 Task: Add an event with the title Second Coffee Meeting with Strategic Partner, date '2024/03/07', time 9:40 AM to 11:40 AMand add a description: Throughout the workshop, participants will engage in a series of activities, exercises, and practice sessions that focus on refining their presentation skills. These activities are designed to provide hands-on experience and valuable feedback to help participants improve their delivery style and create compelling presentations.Select event color  Tangerine . Add location for the event as: Brisbane, Australia, logged in from the account softage.8@softage.netand send the event invitation to softage.9@softage.net and softage.10@softage.net. Set a reminder for the event Daily
Action: Mouse moved to (61, 109)
Screenshot: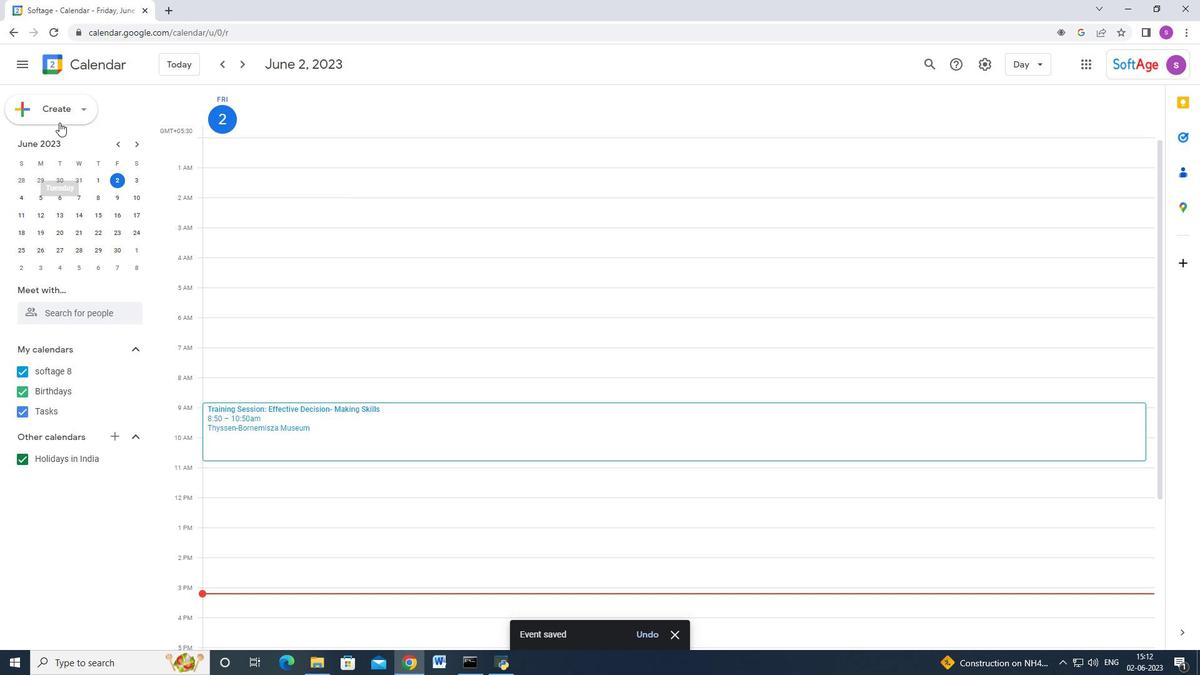 
Action: Mouse pressed left at (61, 109)
Screenshot: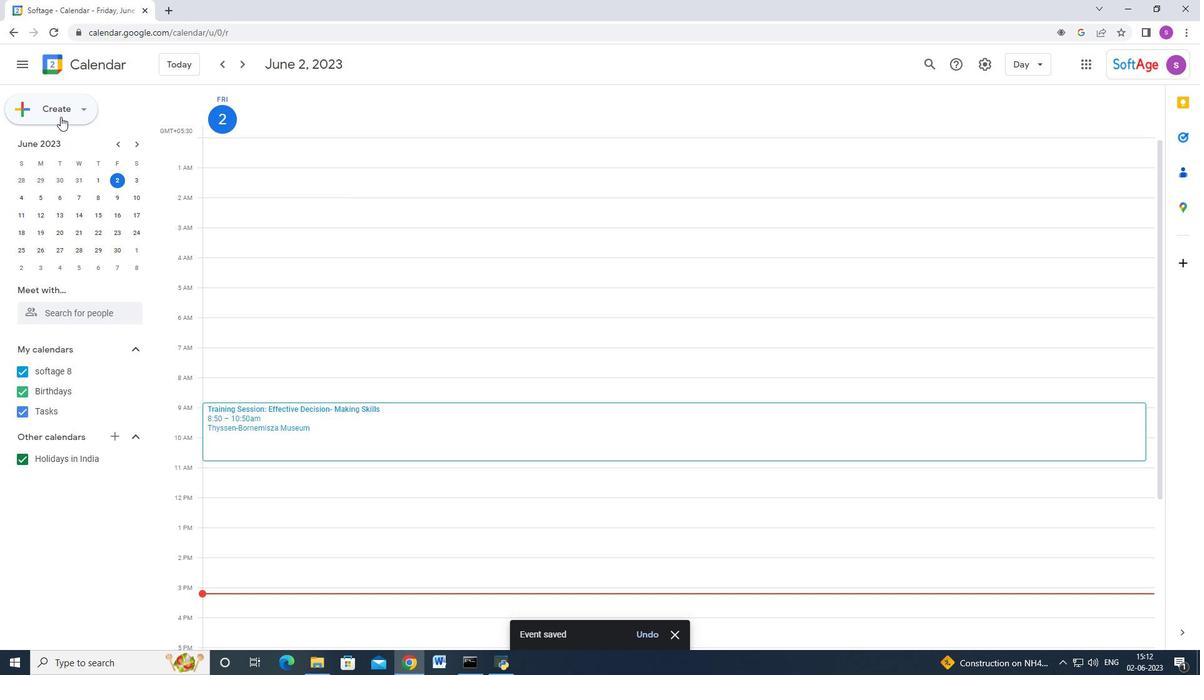 
Action: Mouse moved to (65, 146)
Screenshot: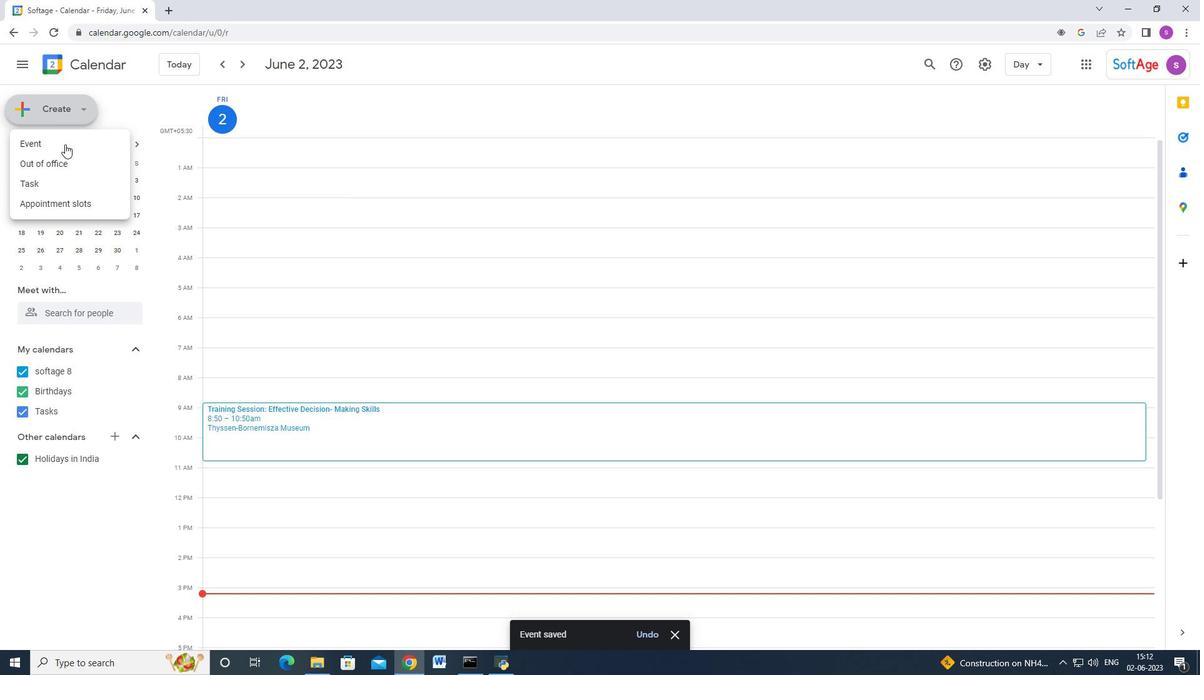 
Action: Mouse pressed left at (65, 146)
Screenshot: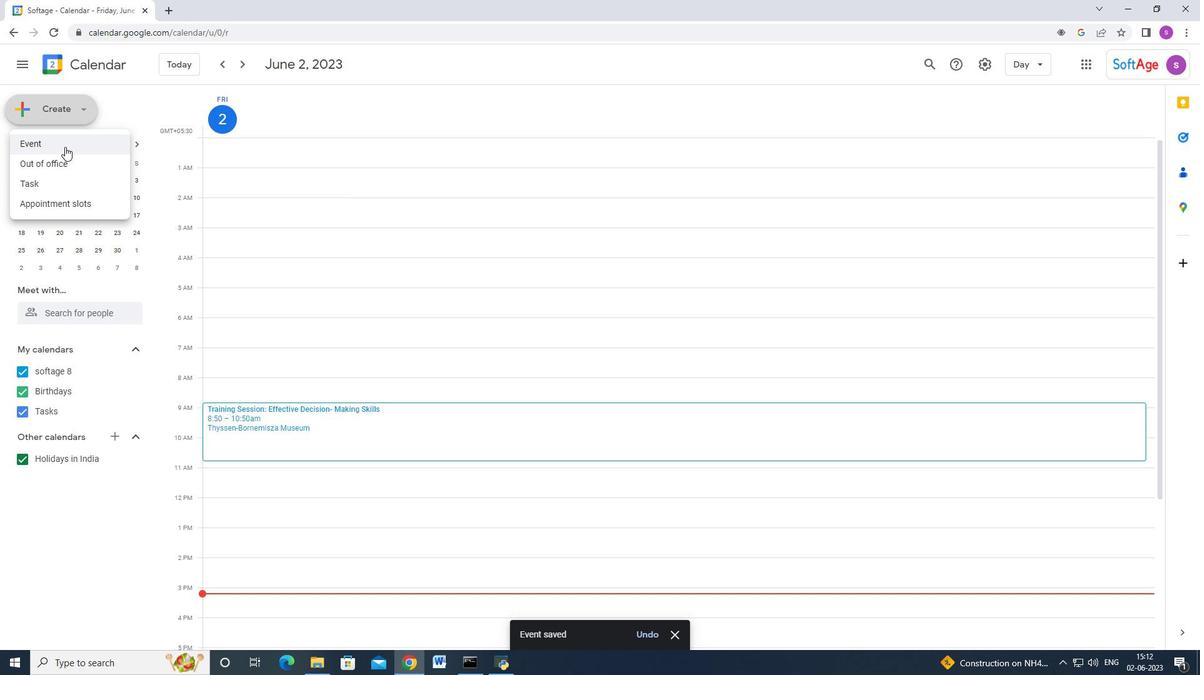
Action: Mouse moved to (713, 580)
Screenshot: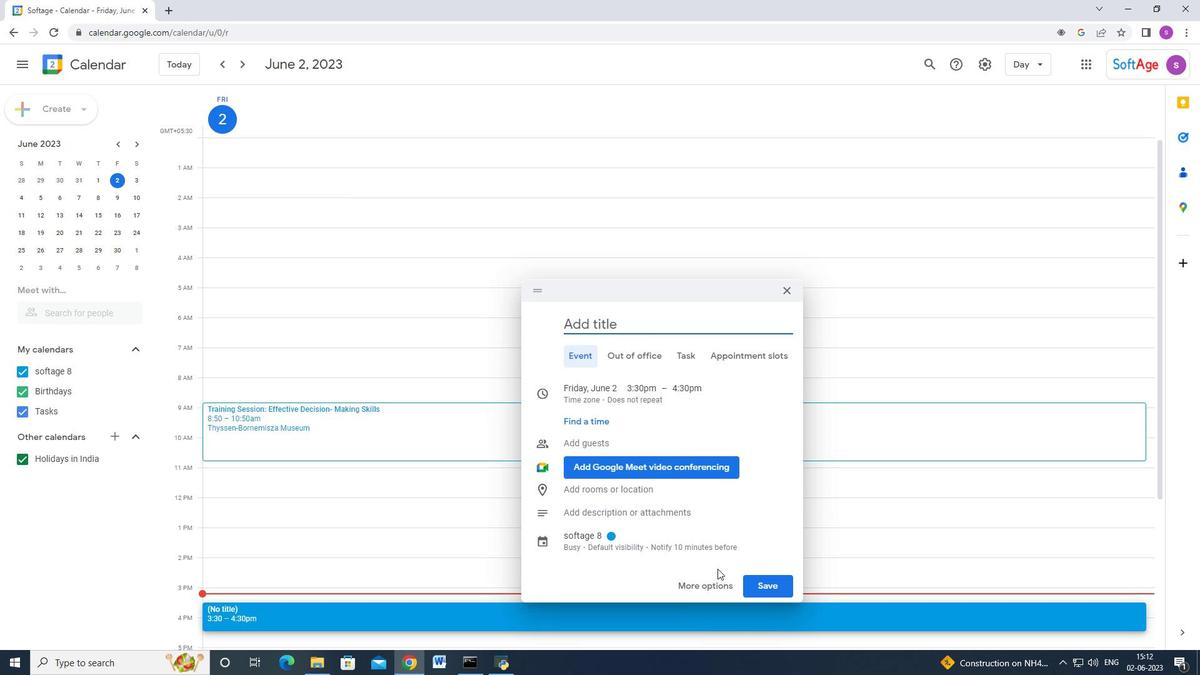 
Action: Mouse pressed left at (713, 580)
Screenshot: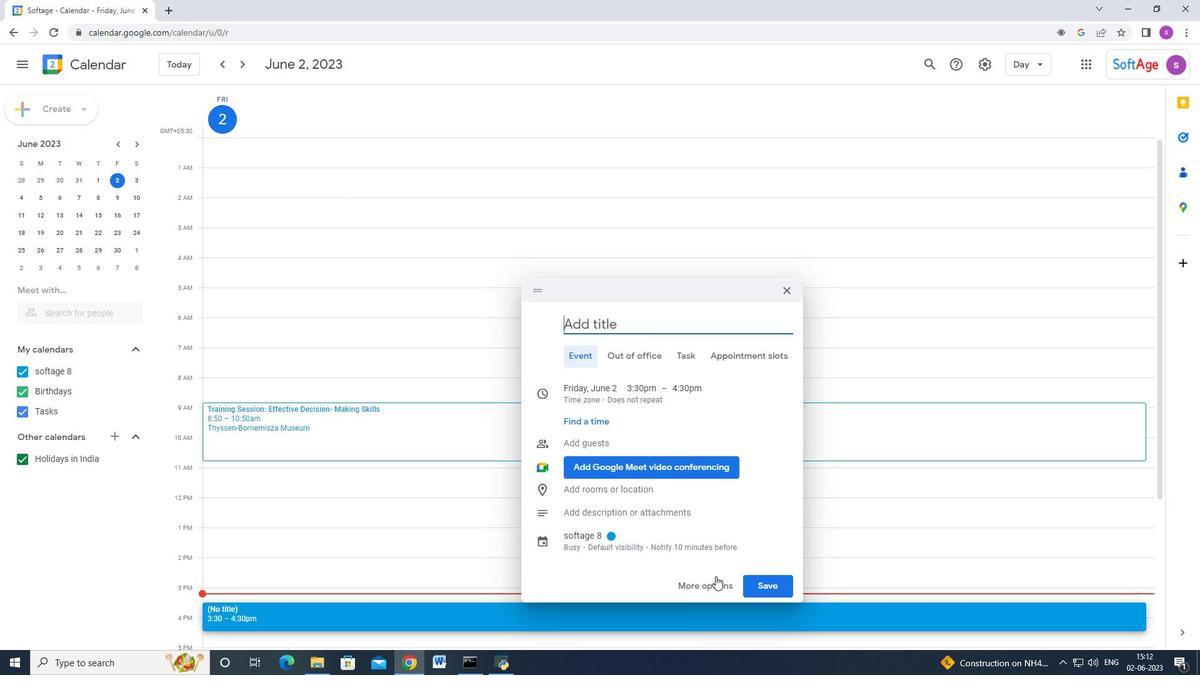 
Action: Mouse moved to (3, 0)
Screenshot: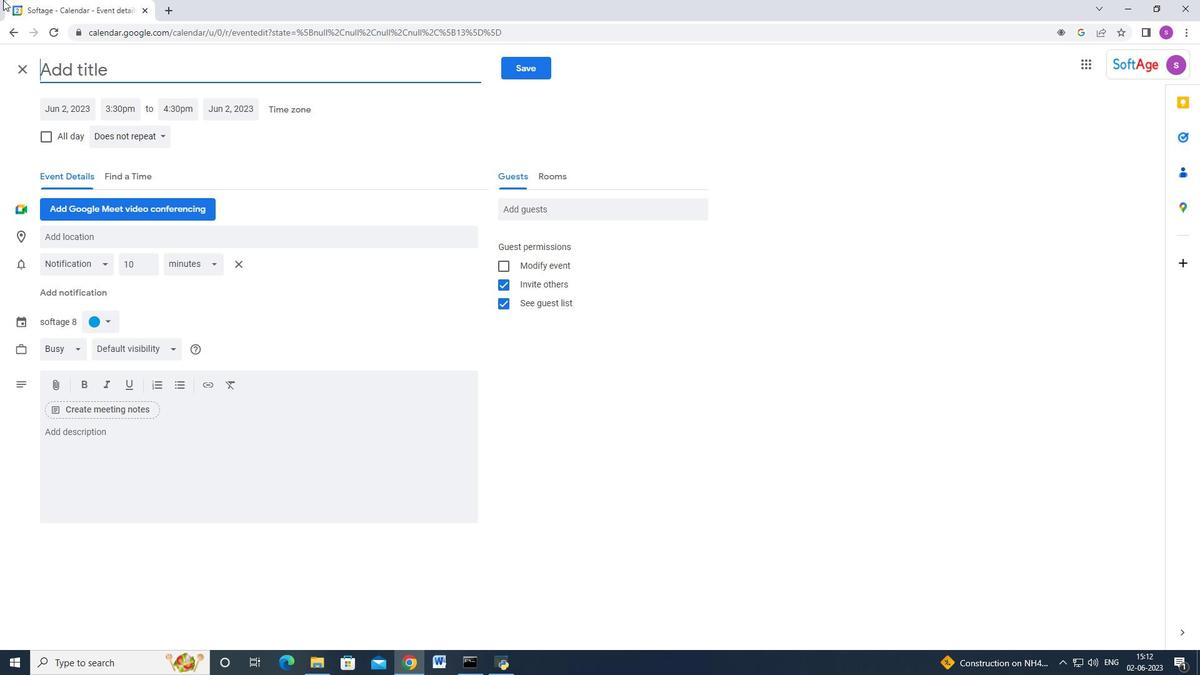 
Action: Key pressed <Key.shift_r>Second<Key.space><Key.shift>Coffee<Key.space><Key.shift>Meeting<Key.space>with<Key.space><Key.shift_r>Strategiv<Key.backspace>c<Key.space><Key.shift>Partner
Screenshot: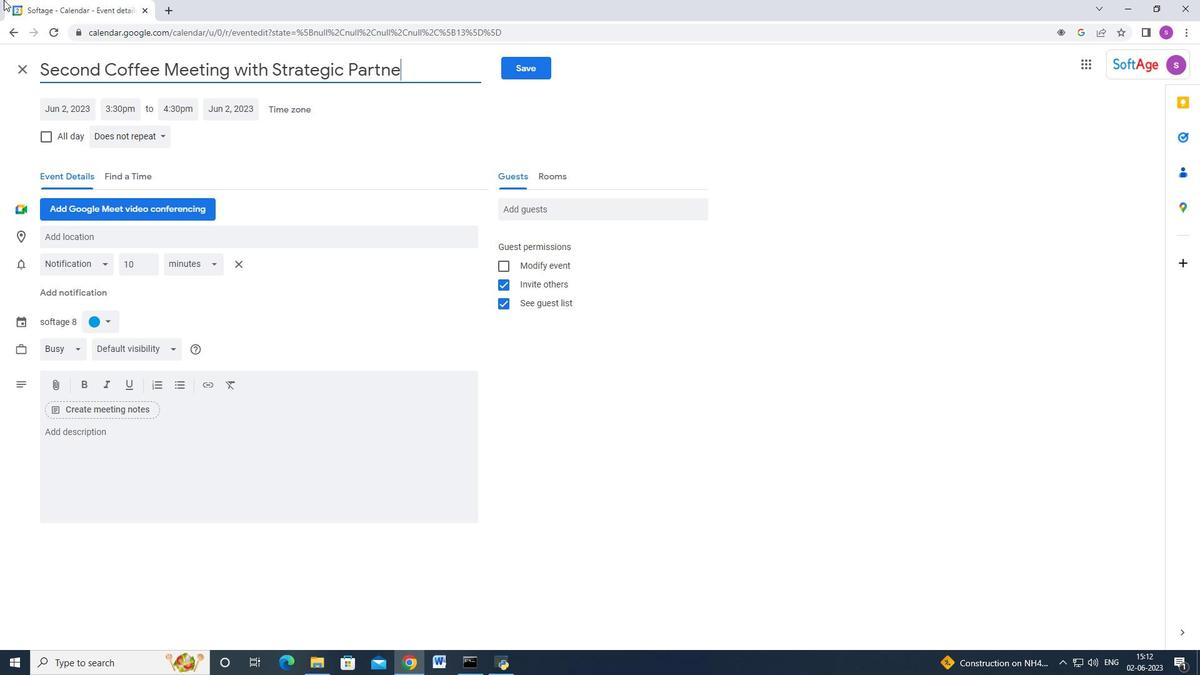 
Action: Mouse moved to (62, 115)
Screenshot: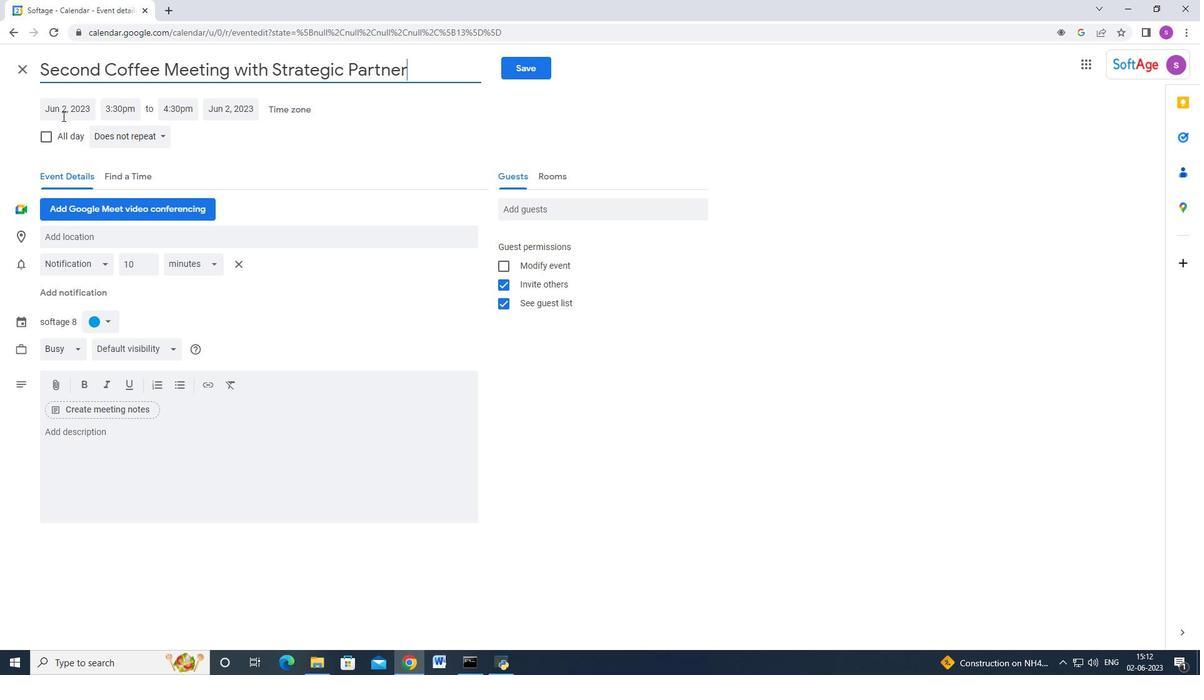 
Action: Mouse pressed left at (62, 115)
Screenshot: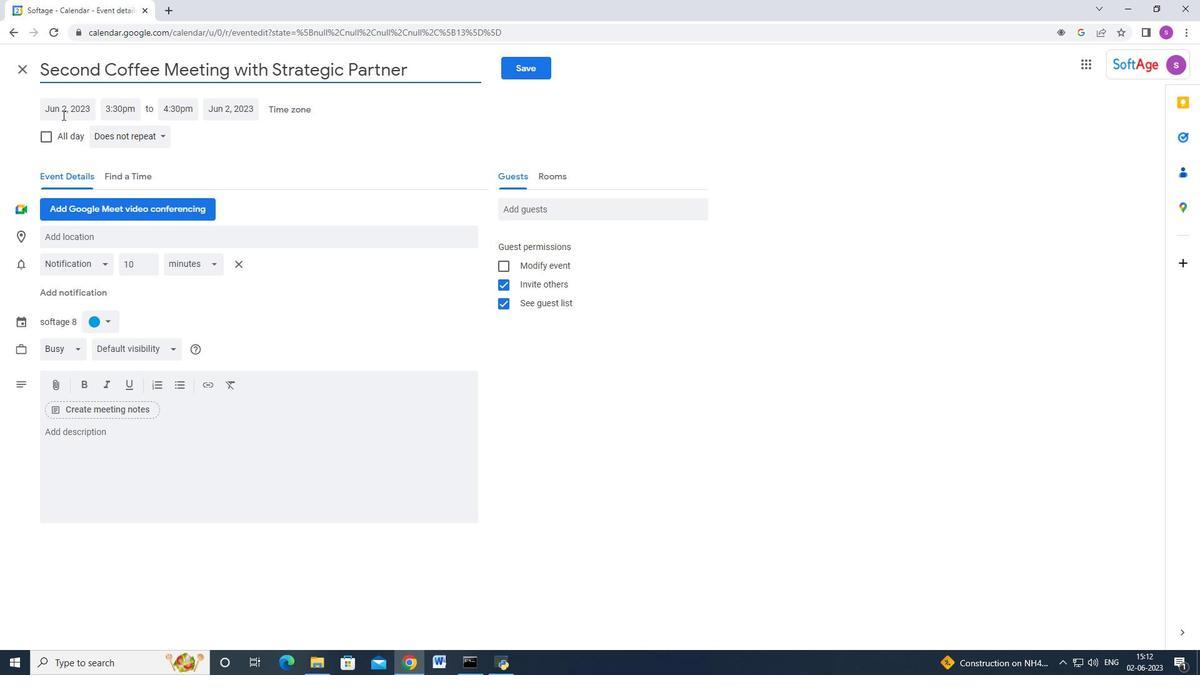 
Action: Mouse moved to (200, 134)
Screenshot: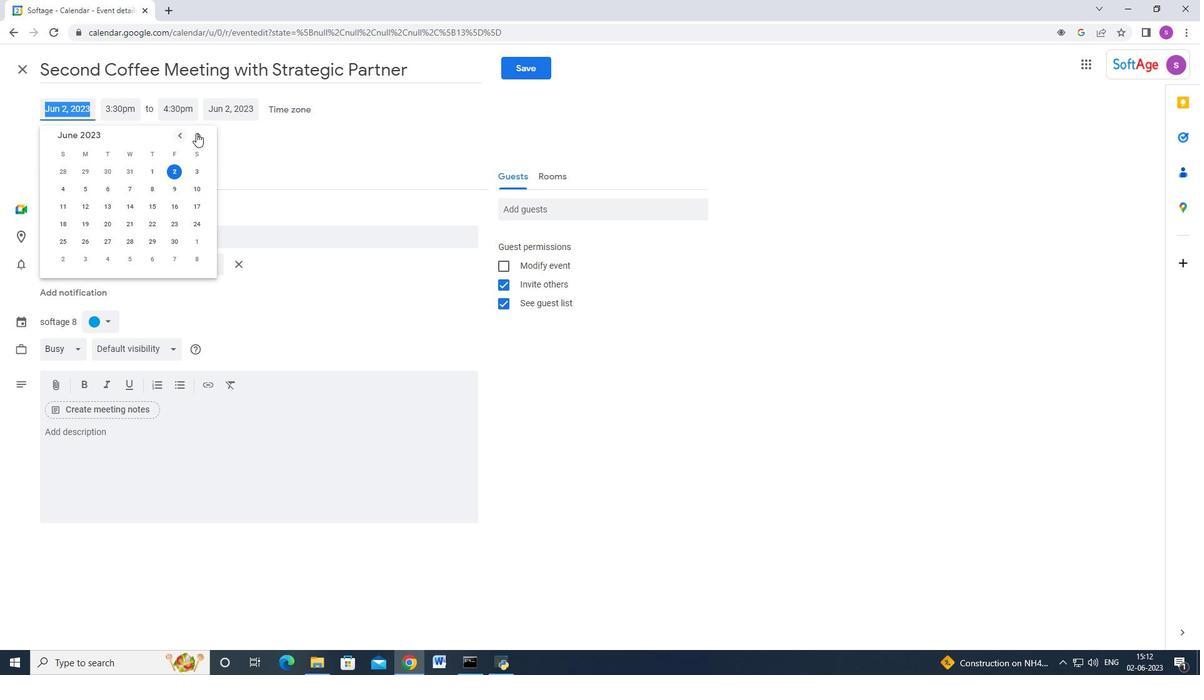 
Action: Mouse pressed left at (200, 134)
Screenshot: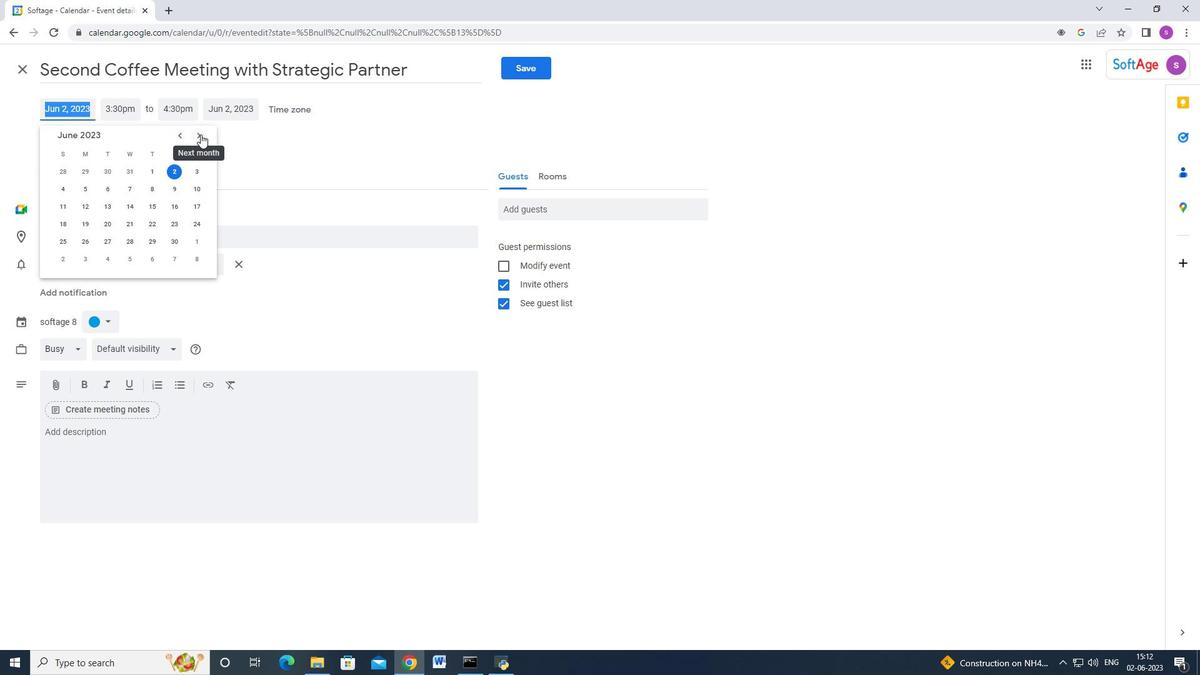 
Action: Mouse pressed left at (200, 134)
Screenshot: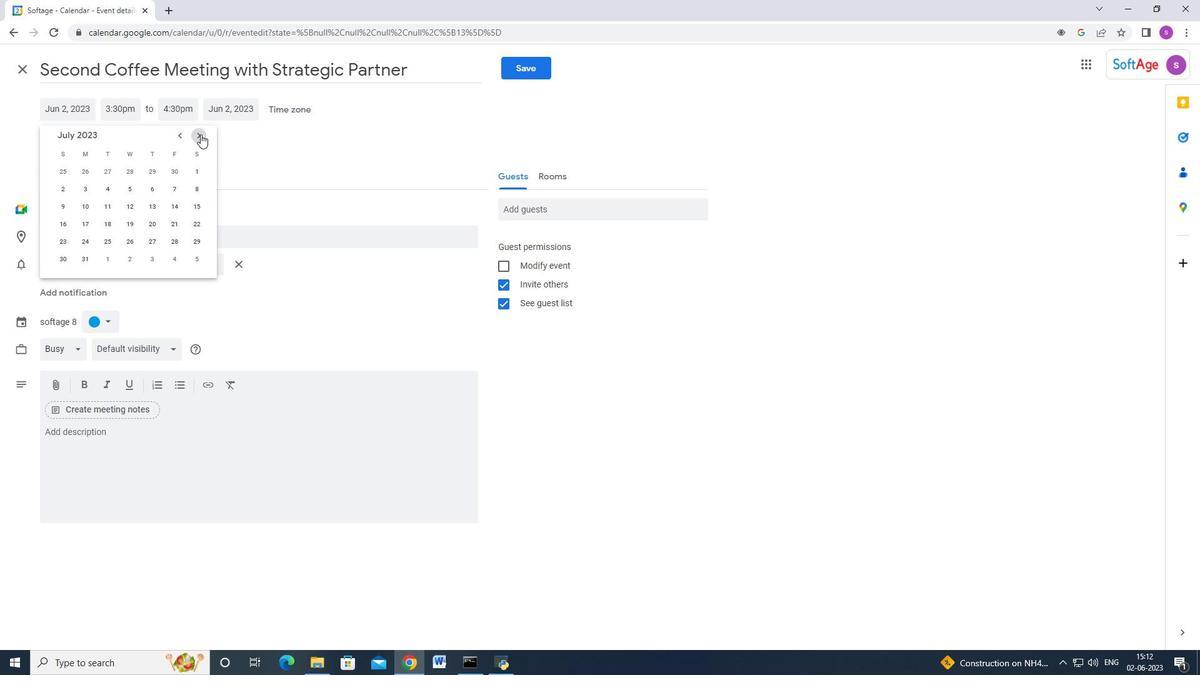 
Action: Mouse pressed left at (200, 134)
Screenshot: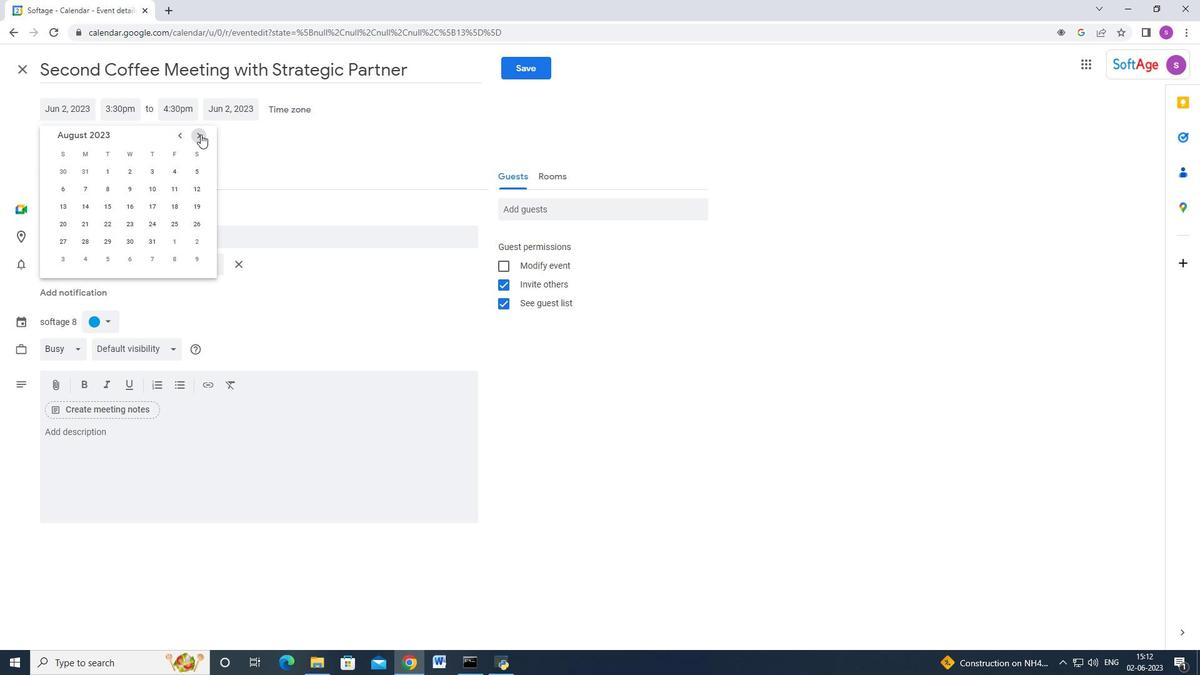 
Action: Mouse pressed left at (200, 134)
Screenshot: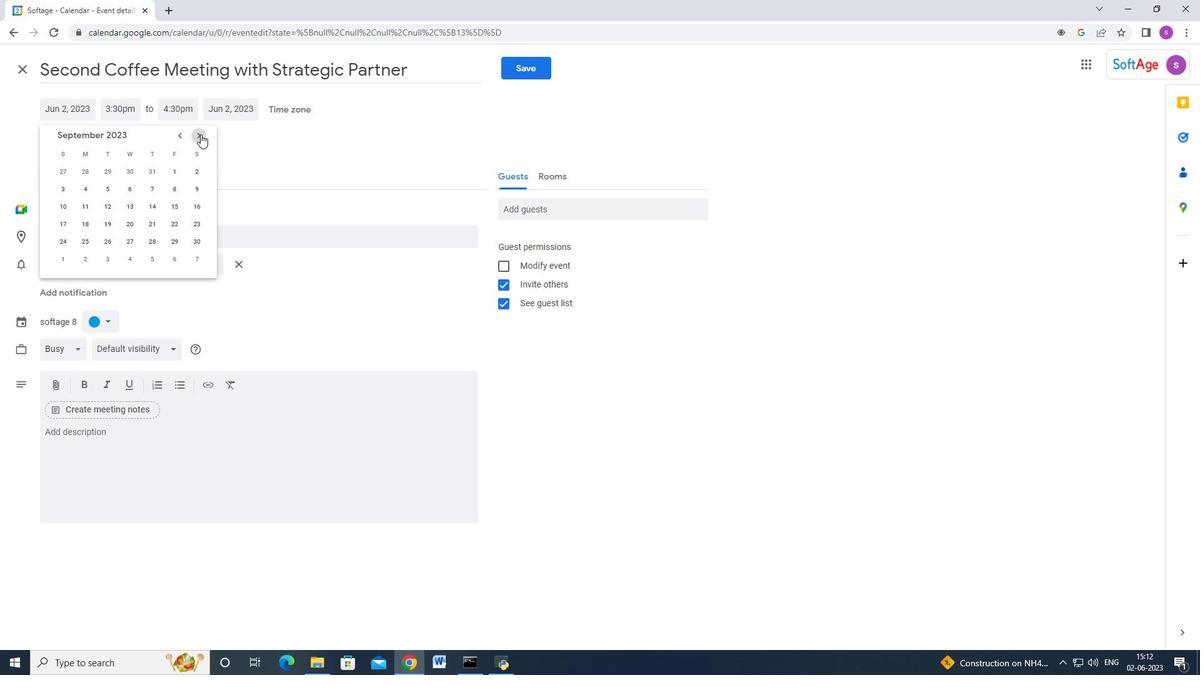 
Action: Mouse moved to (182, 134)
Screenshot: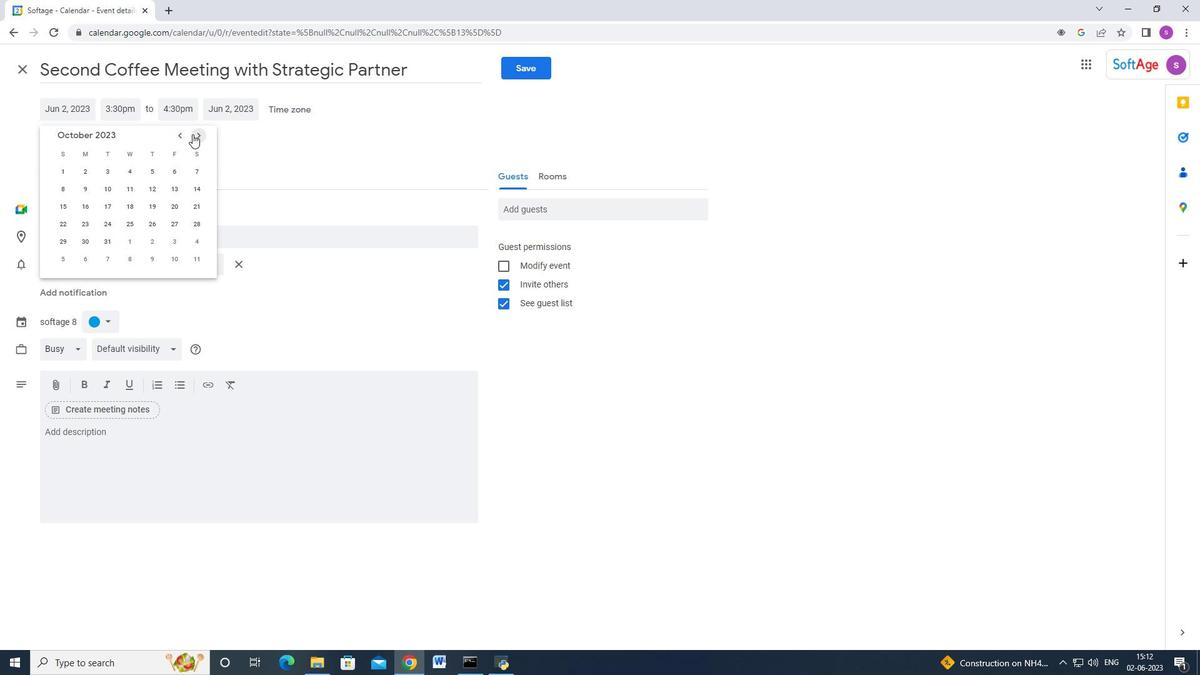 
Action: Mouse pressed left at (182, 134)
Screenshot: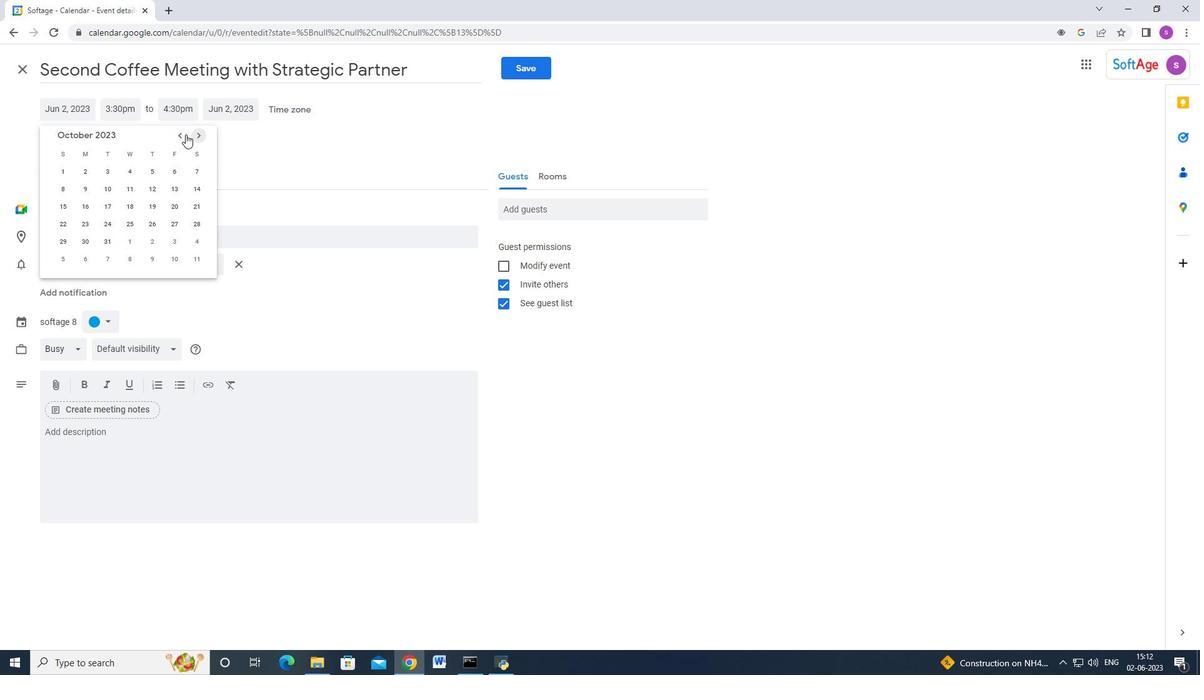 
Action: Mouse pressed left at (182, 134)
Screenshot: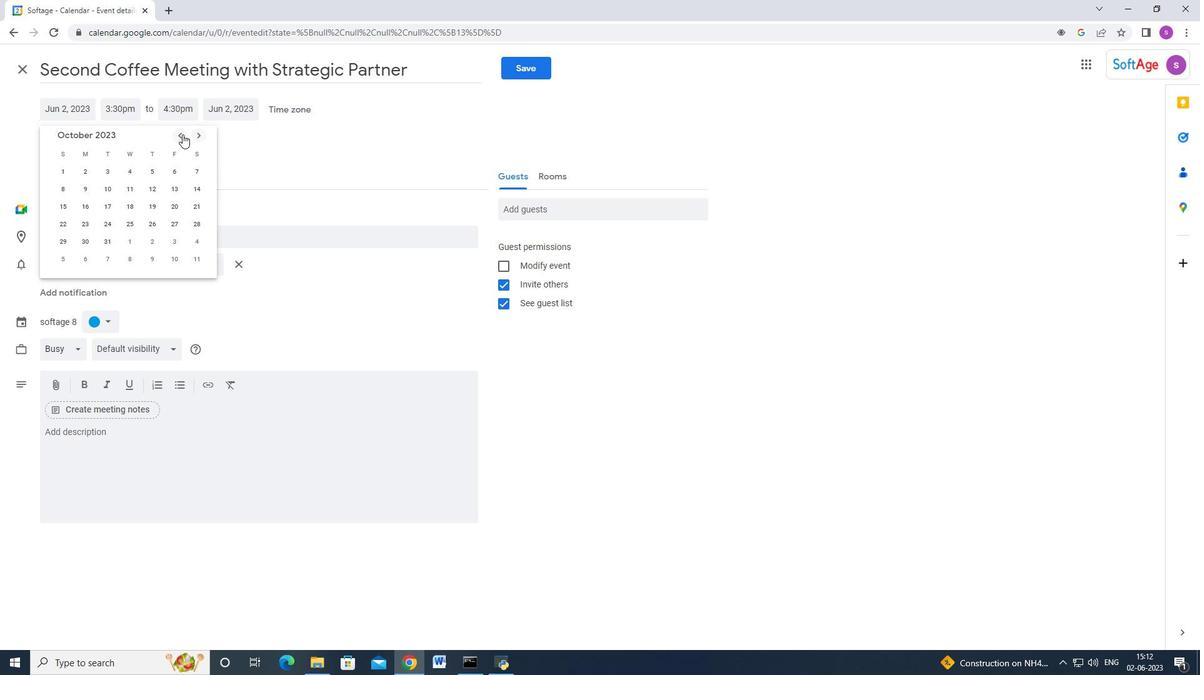 
Action: Mouse moved to (201, 133)
Screenshot: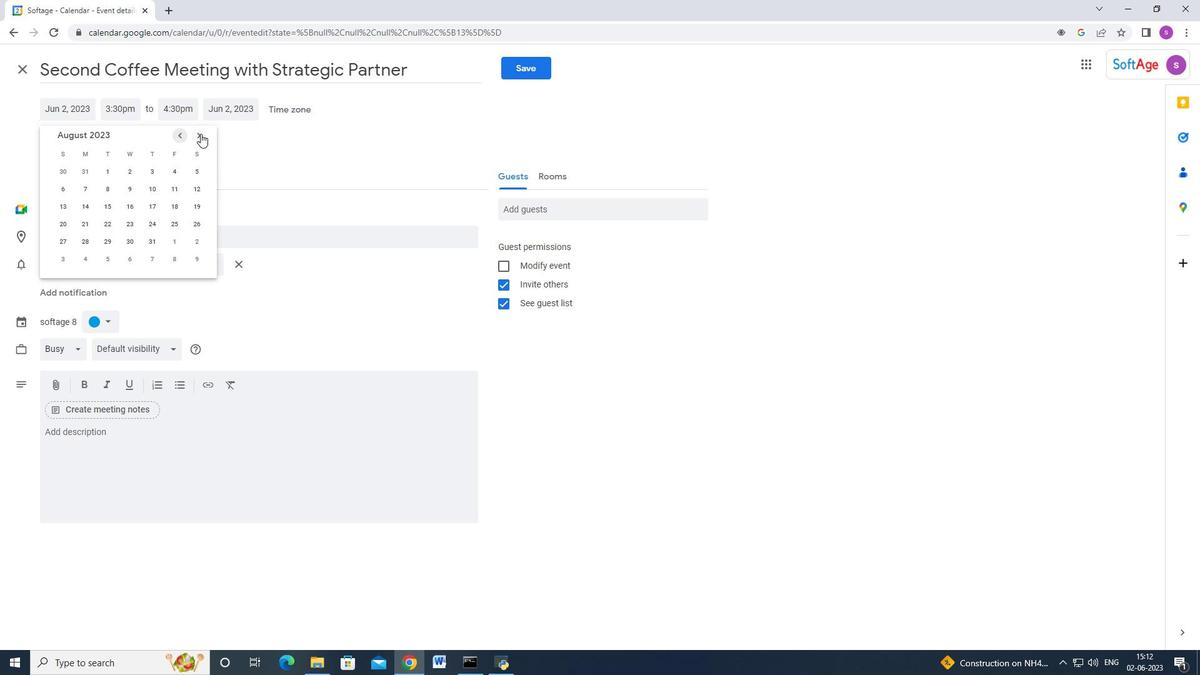 
Action: Mouse pressed left at (201, 133)
Screenshot: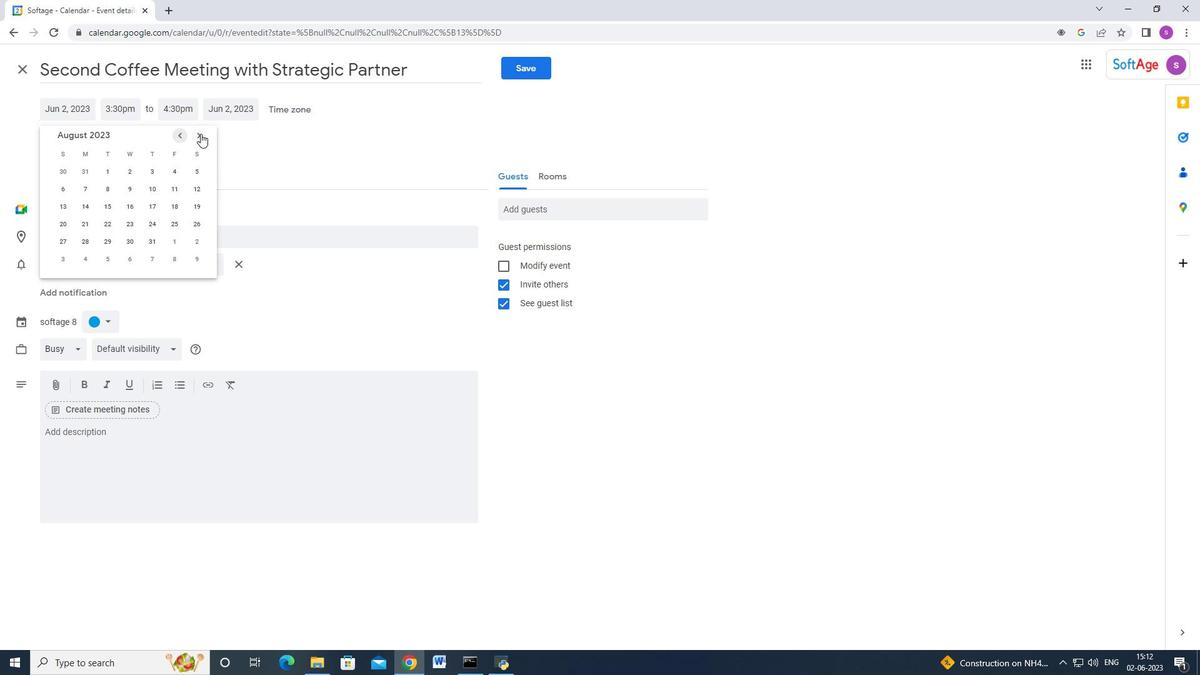 
Action: Mouse pressed left at (201, 133)
Screenshot: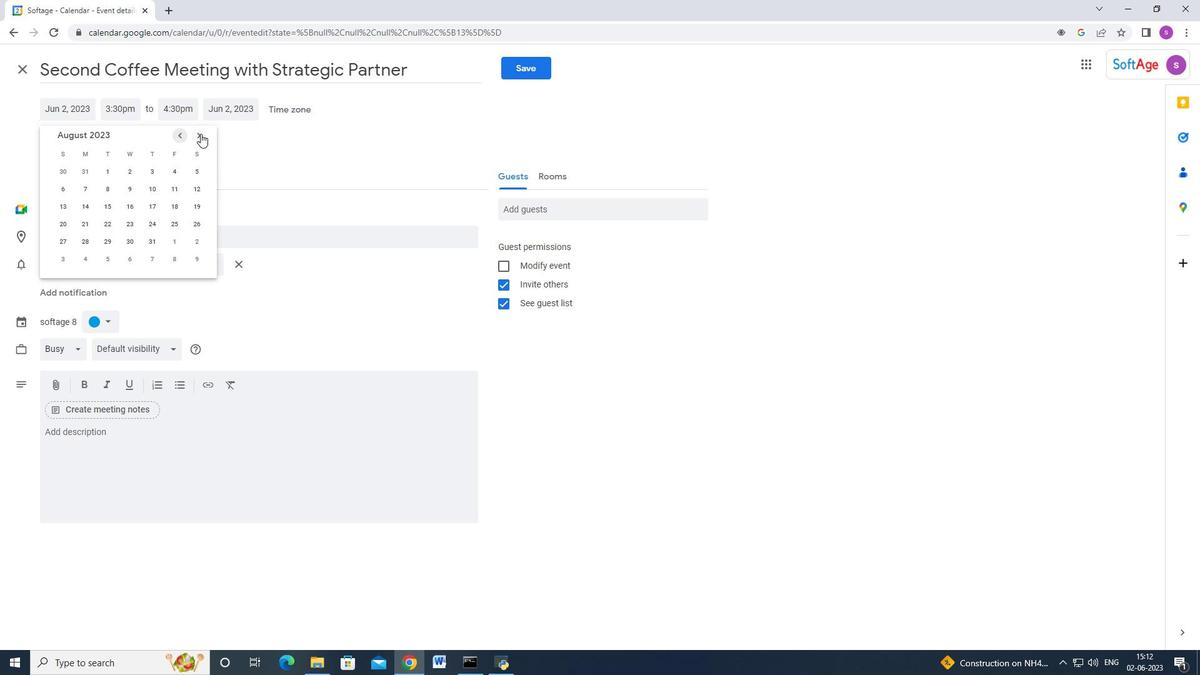 
Action: Mouse moved to (201, 133)
Screenshot: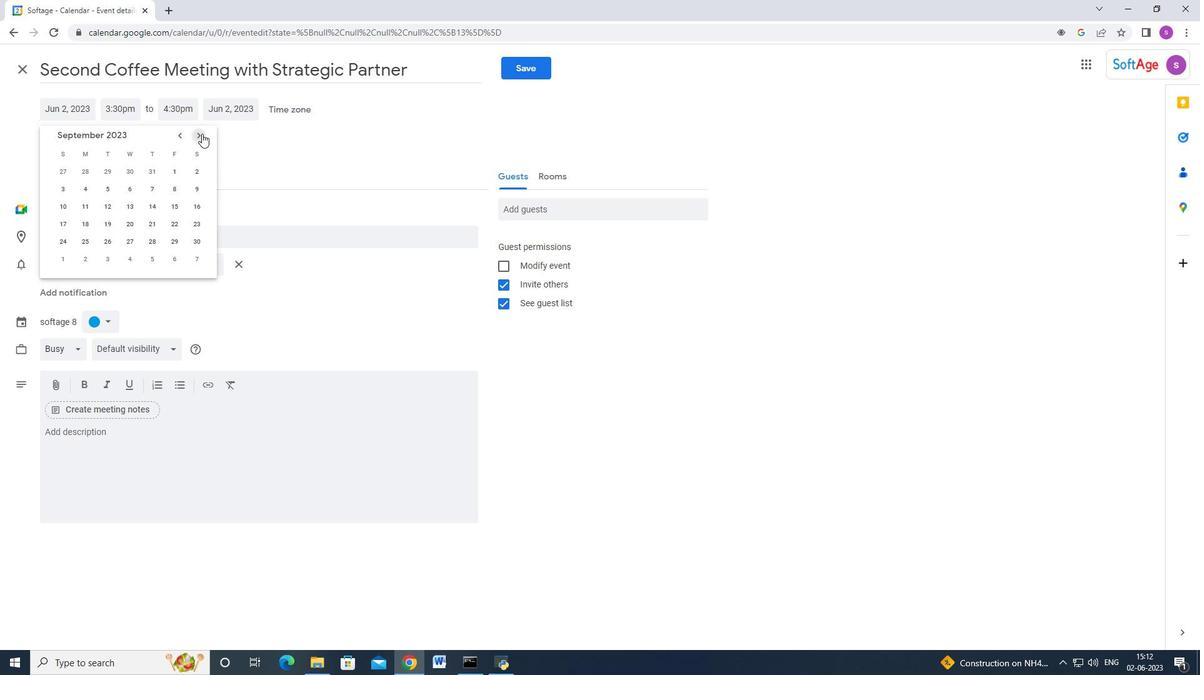 
Action: Mouse pressed left at (201, 133)
Screenshot: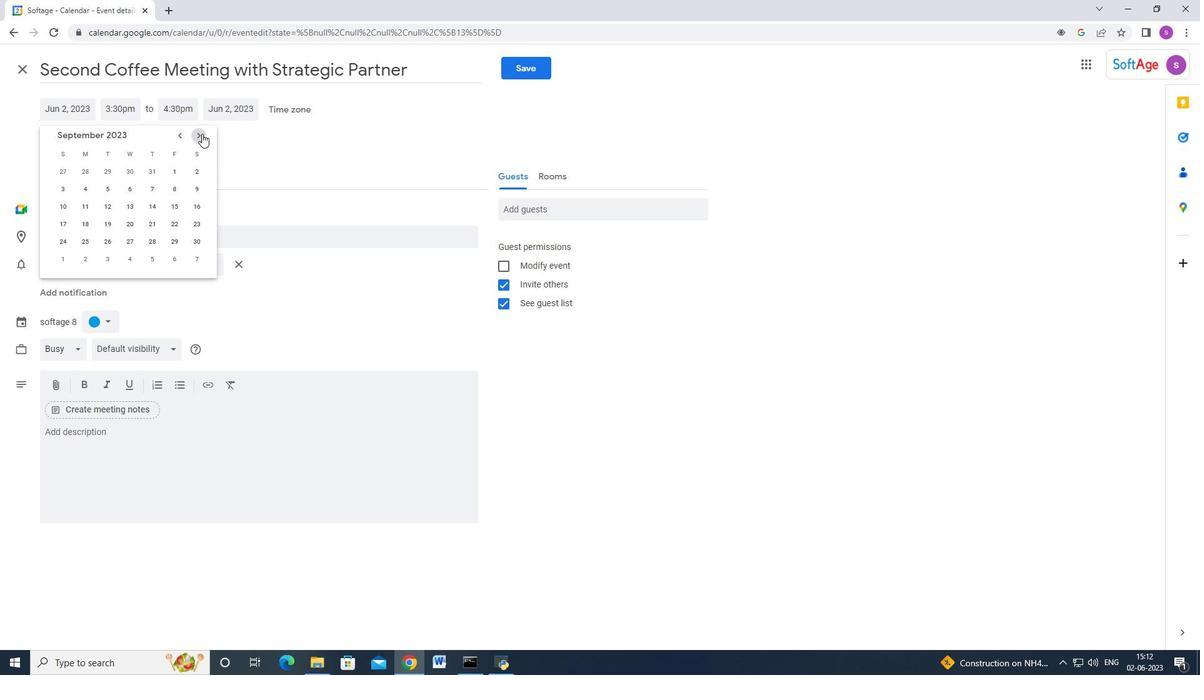 
Action: Mouse pressed left at (201, 133)
Screenshot: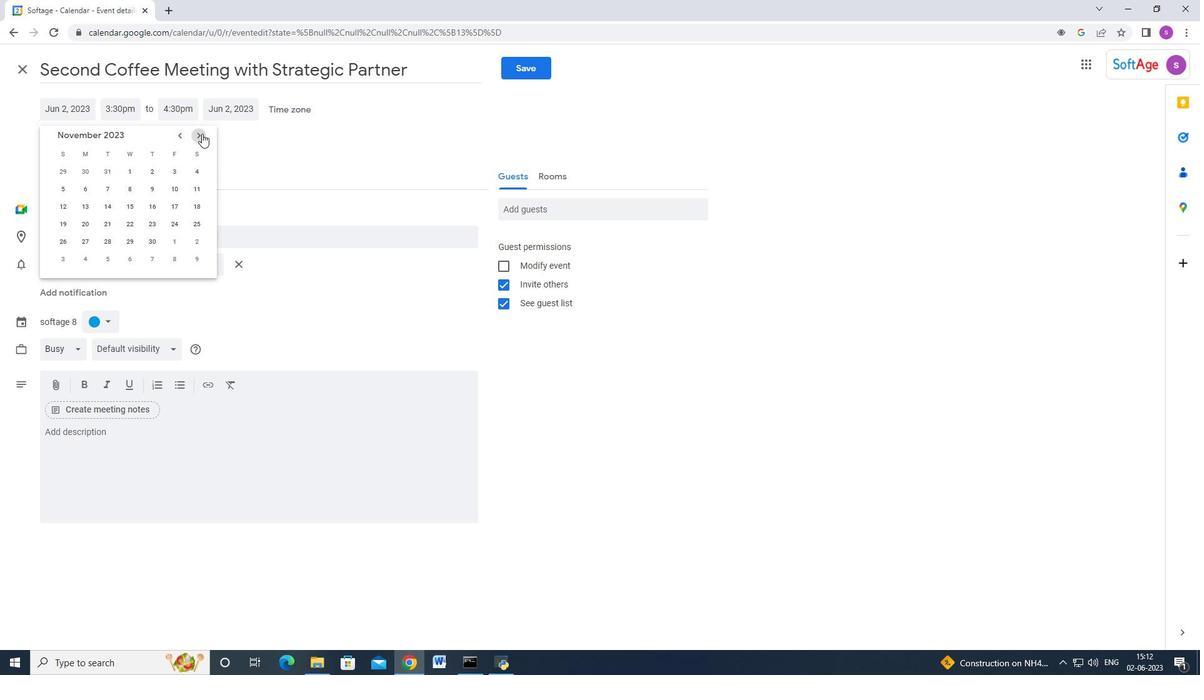 
Action: Mouse pressed left at (201, 133)
Screenshot: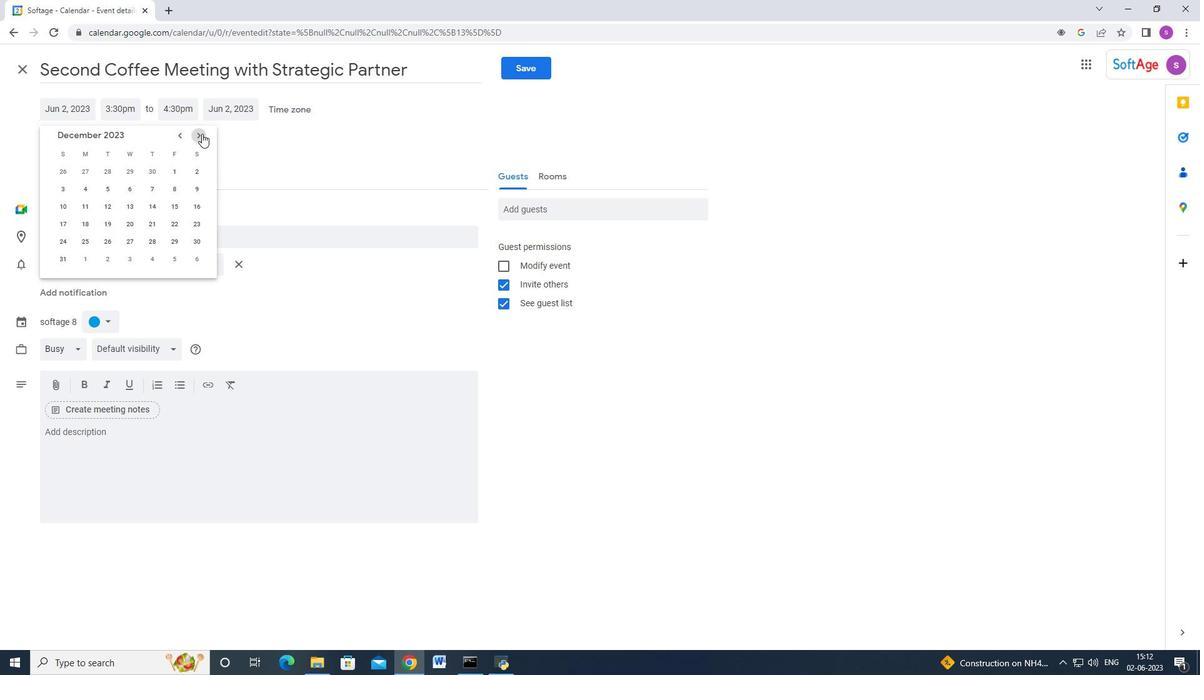 
Action: Mouse pressed left at (201, 133)
Screenshot: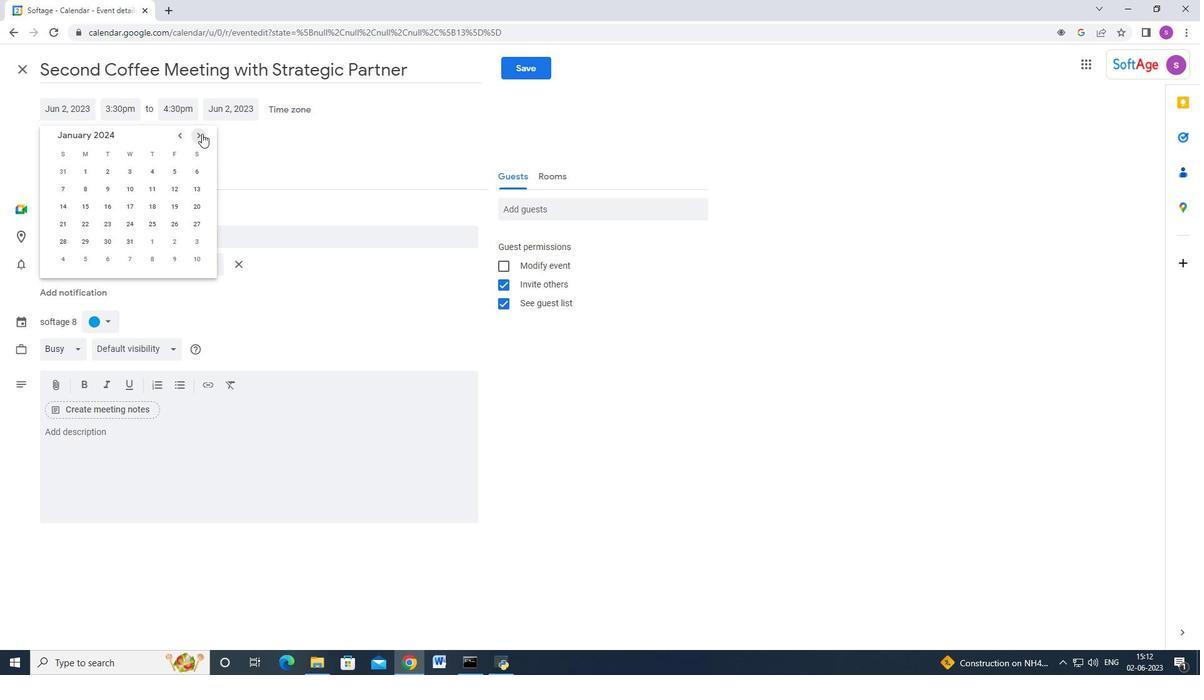 
Action: Mouse pressed left at (201, 133)
Screenshot: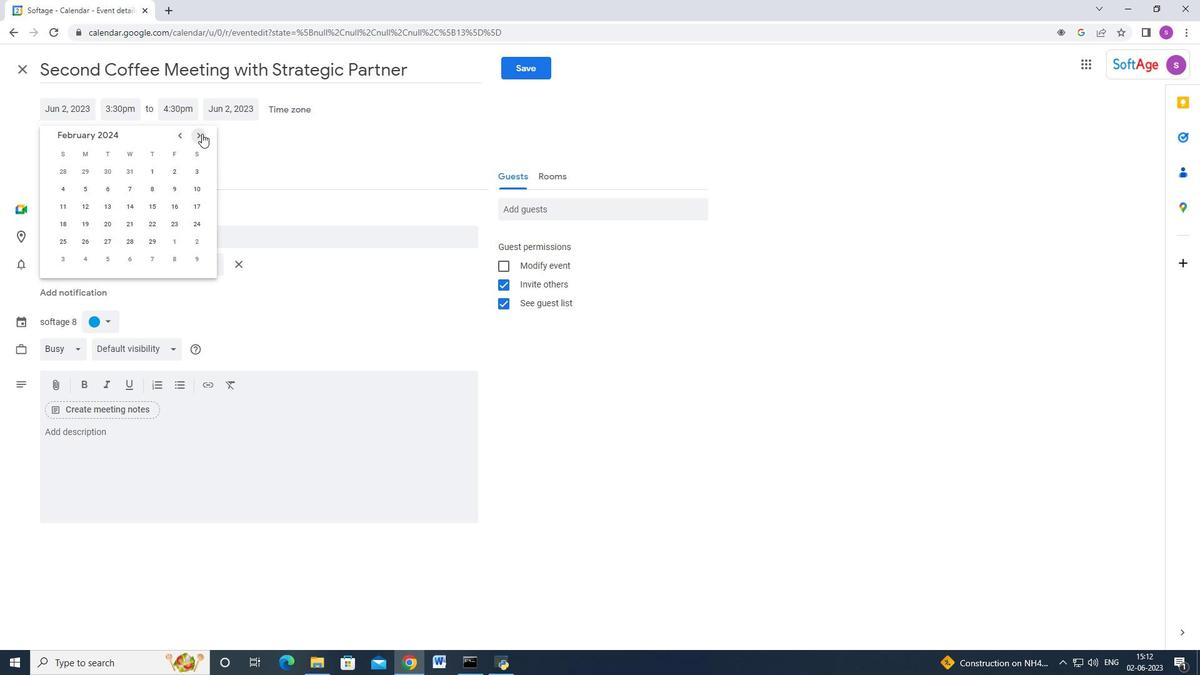 
Action: Mouse moved to (146, 190)
Screenshot: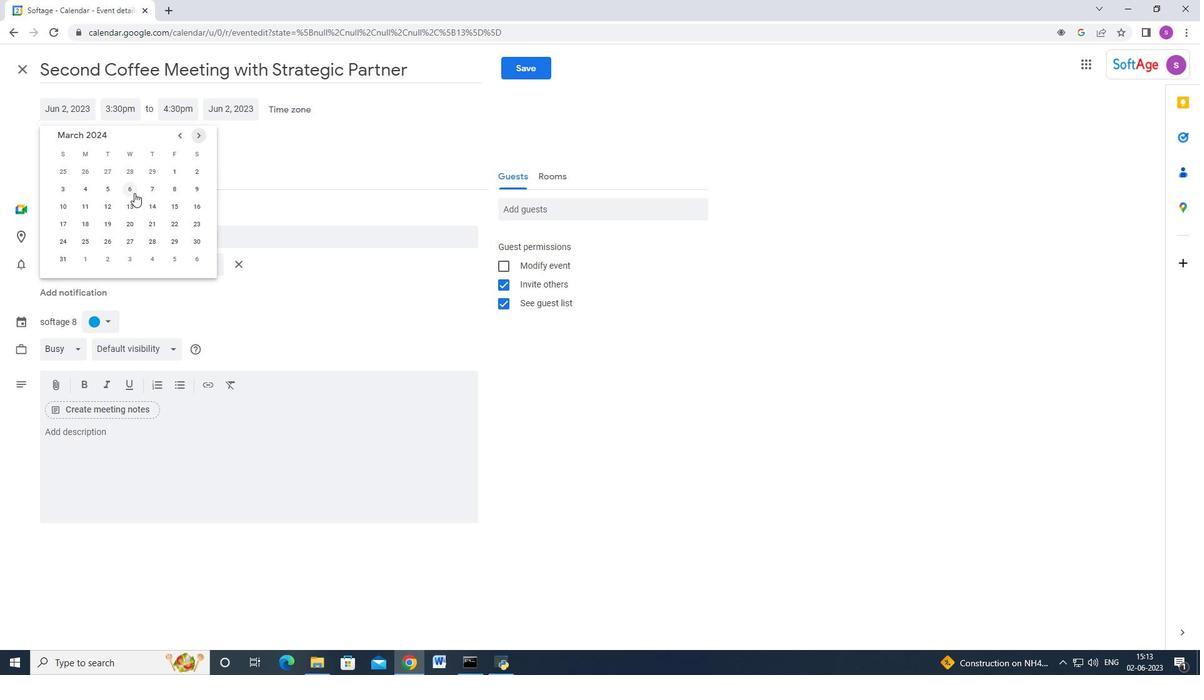 
Action: Mouse pressed left at (146, 190)
Screenshot: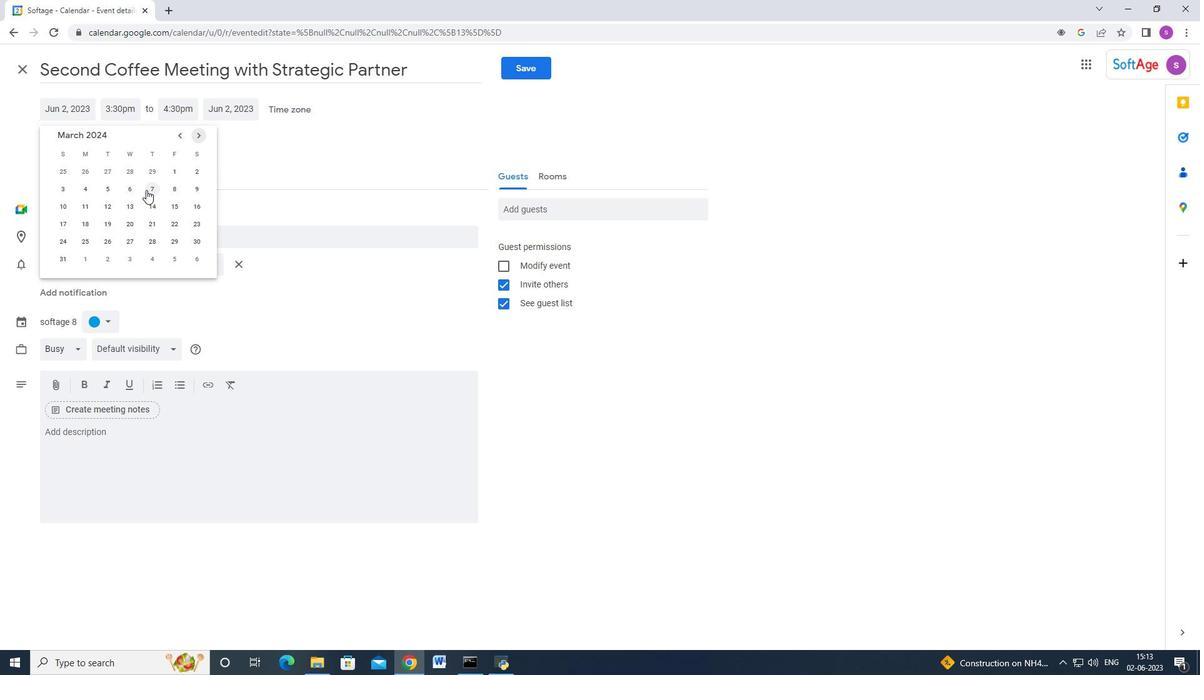 
Action: Mouse moved to (126, 108)
Screenshot: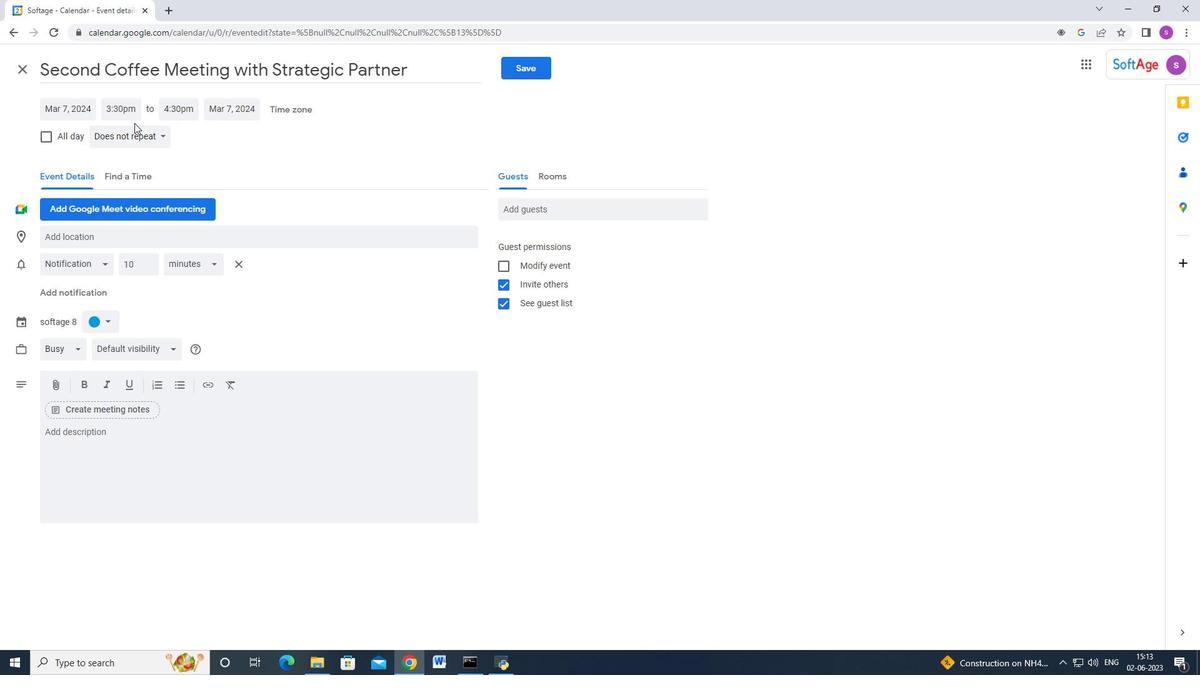 
Action: Mouse pressed left at (126, 108)
Screenshot: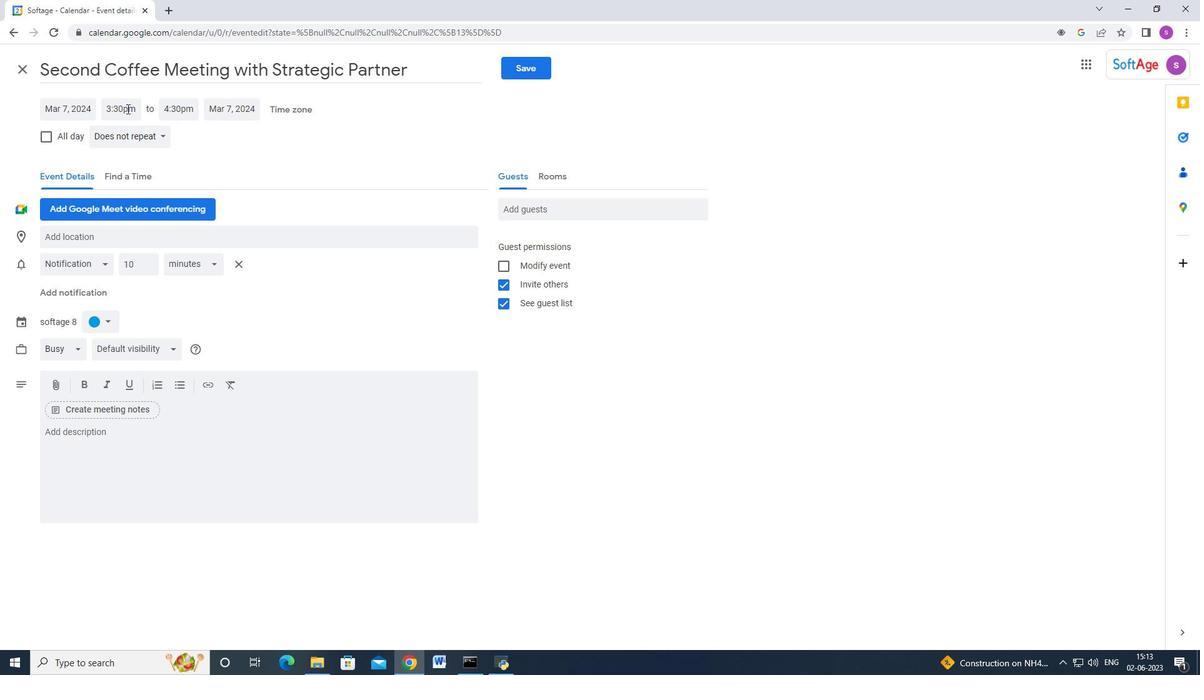 
Action: Key pressed 9<Key.shift>:40am<Key.enter><Key.tab><Key.backspace>11<Key.shift>:40am<Key.enter>
Screenshot: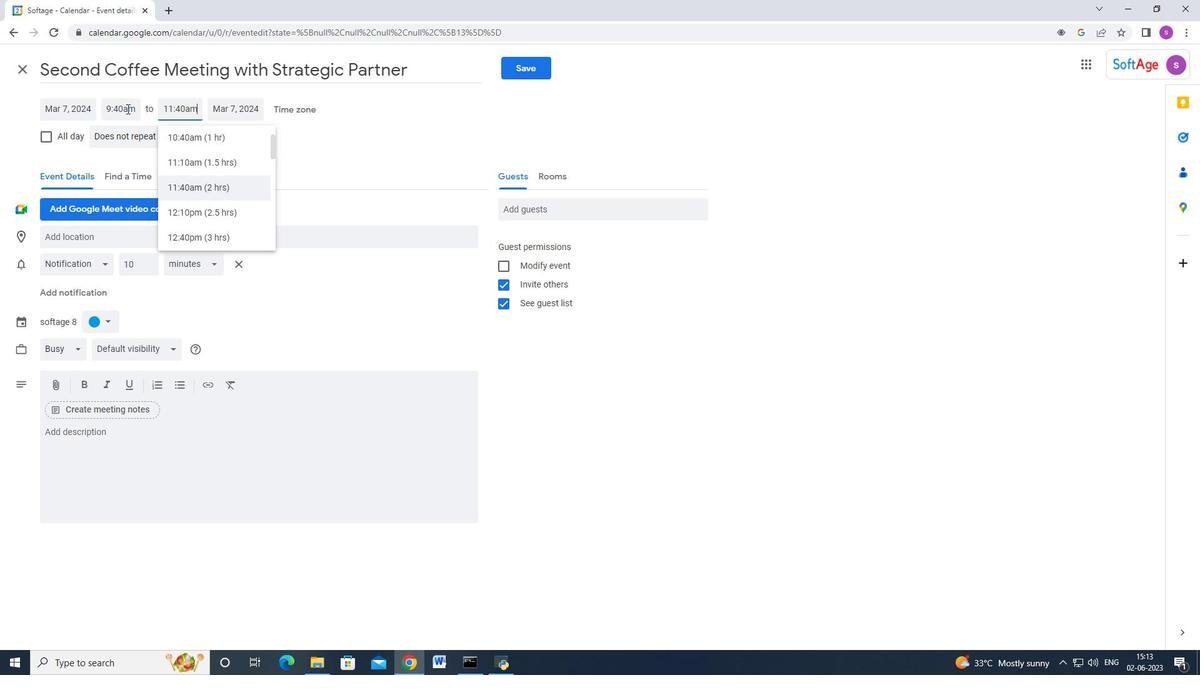 
Action: Mouse moved to (158, 449)
Screenshot: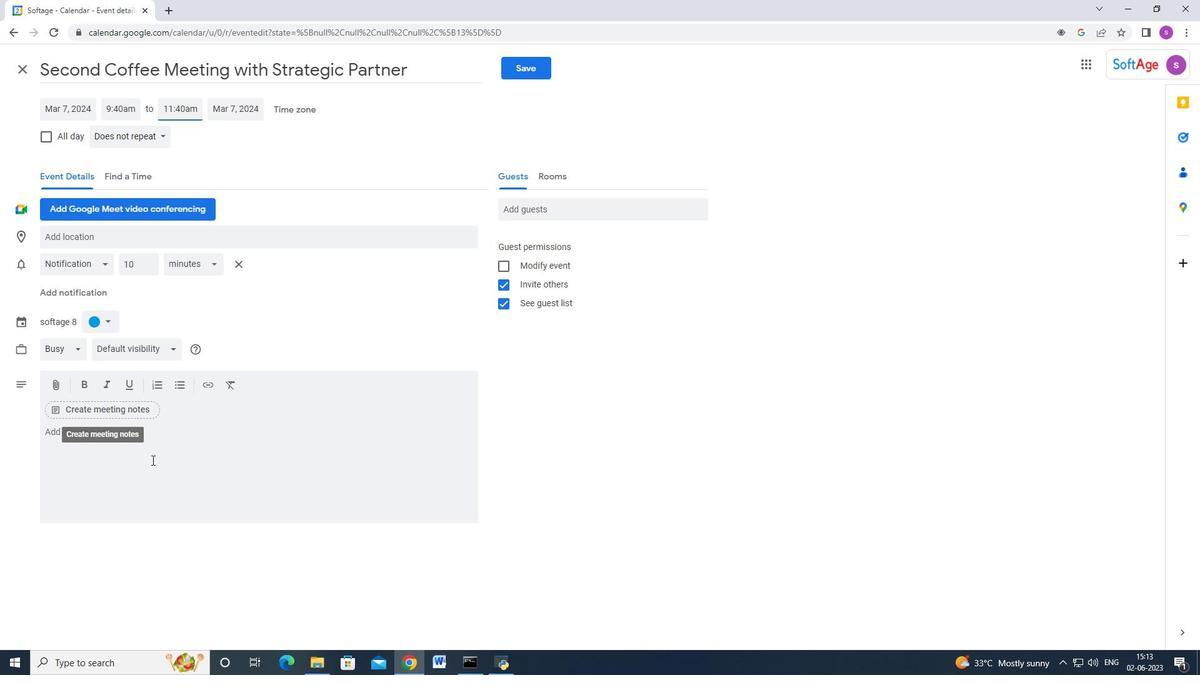 
Action: Mouse pressed left at (158, 449)
Screenshot: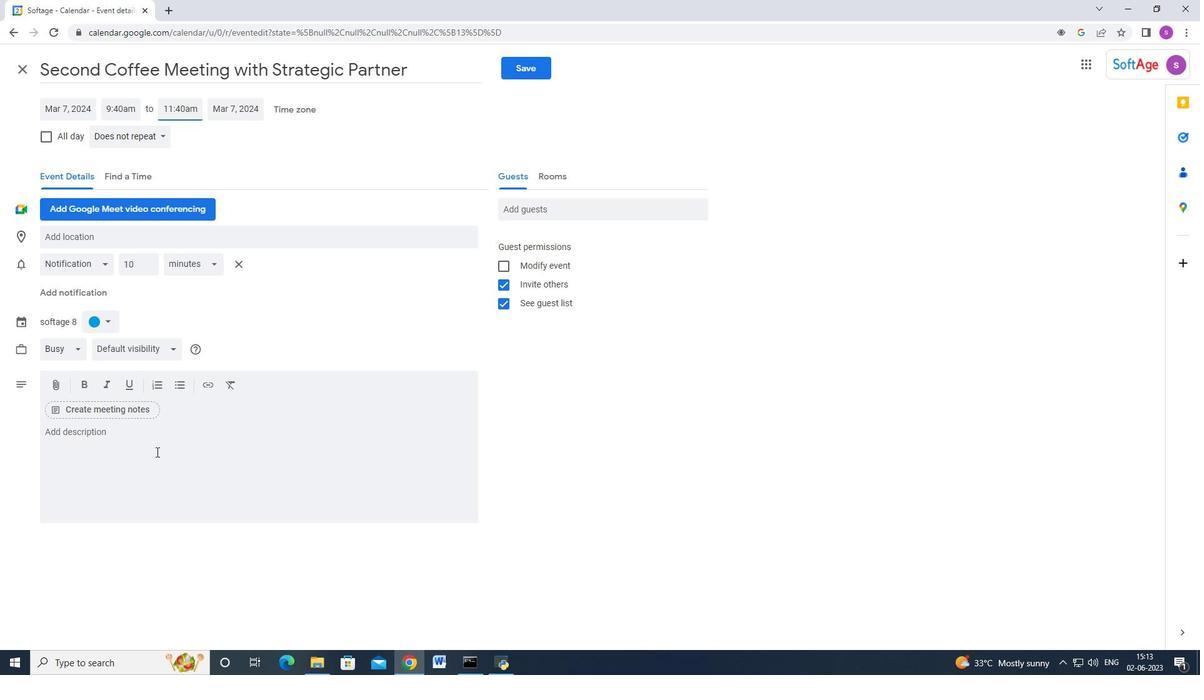 
Action: Key pressed <Key.shift>Throughout<Key.space>the<Key.space>wir<Key.backspace><Key.backspace>orkshop,<Key.space>participants<Key.space>will<Key.space>engage<Key.space>in<Key.space>a<Key.space>series<Key.space>of<Key.space>activities,<Key.space>exercises,<Key.space>and<Key.space>practice<Key.space>sessions<Key.space>that<Key.space>focus<Key.space>on<Key.space>refining<Key.space>their<Key.space>presentation<Key.space>kill<Key.backspace><Key.backspace><Key.backspace><Key.backspace>skills.<Key.space><Key.shift>These<Key.space>activities<Key.space>are<Key.space>designed<Key.space>to<Key.space>provide<Key.space>hands-on<Key.space>ep<Key.backspace>xperience<Key.space>and<Key.space>valuable<Key.space>feedback<Key.space>to<Key.space>help<Key.space>participants<Key.space>improve<Key.space>their<Key.space>delivery<Key.space>style<Key.space>and<Key.space>create<Key.space>compl<Key.backspace>elling<Key.space>presentations.
Screenshot: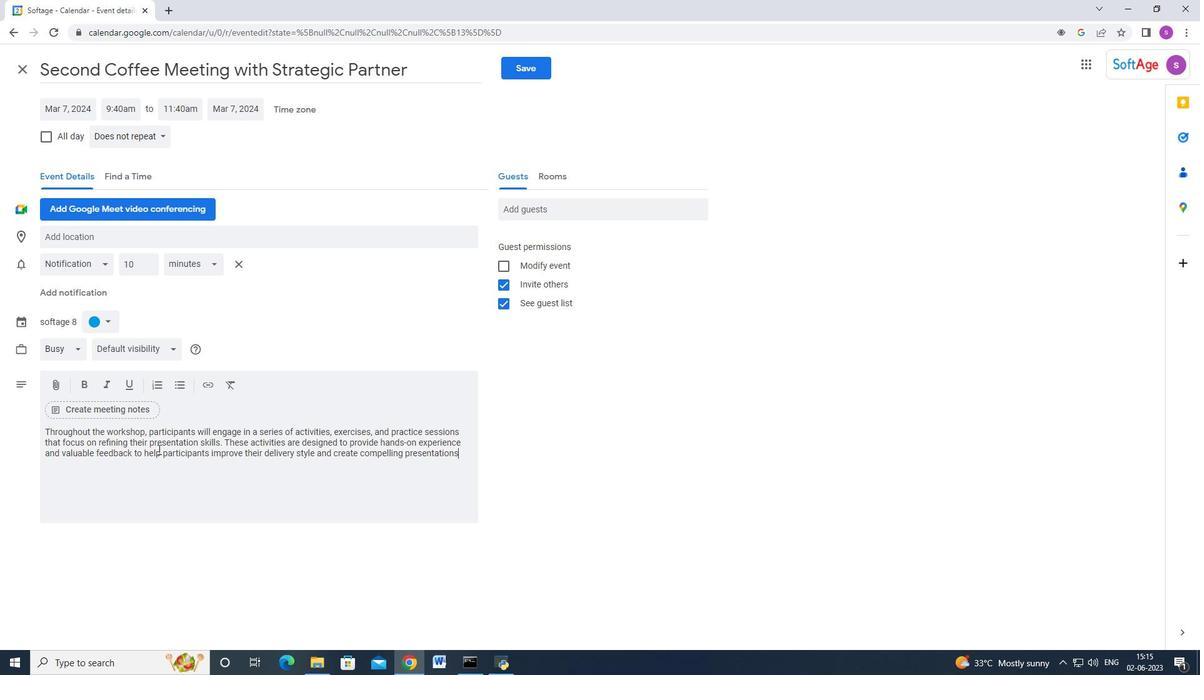 
Action: Mouse moved to (86, 317)
Screenshot: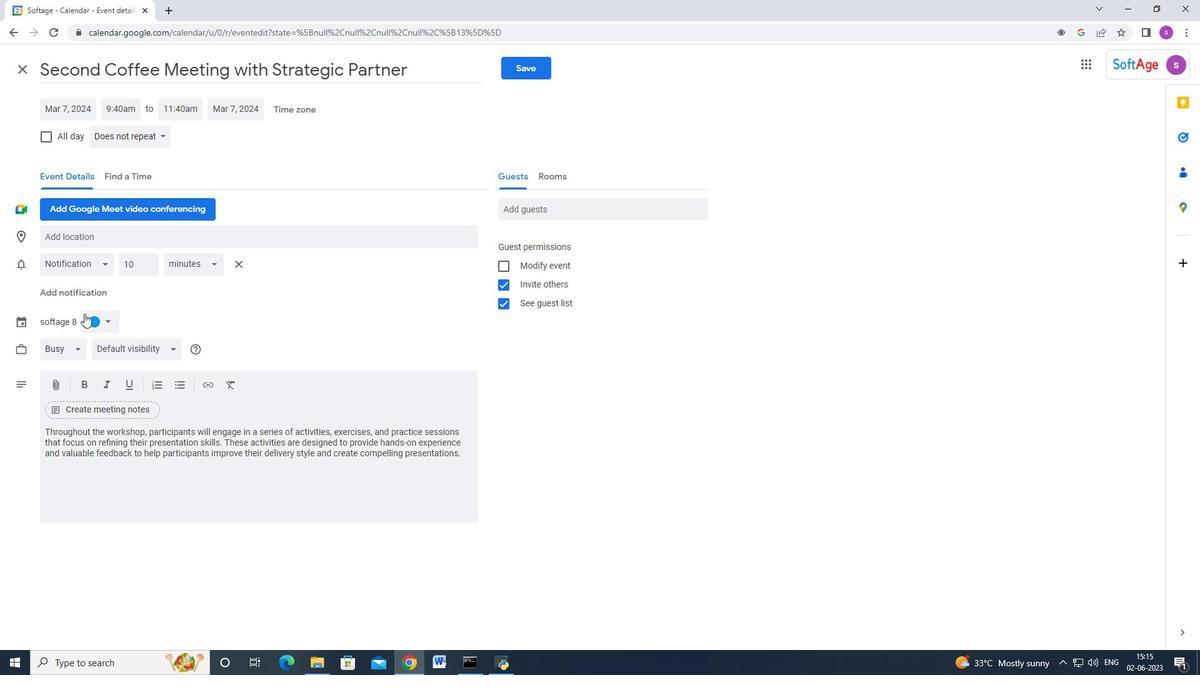
Action: Mouse pressed left at (86, 317)
Screenshot: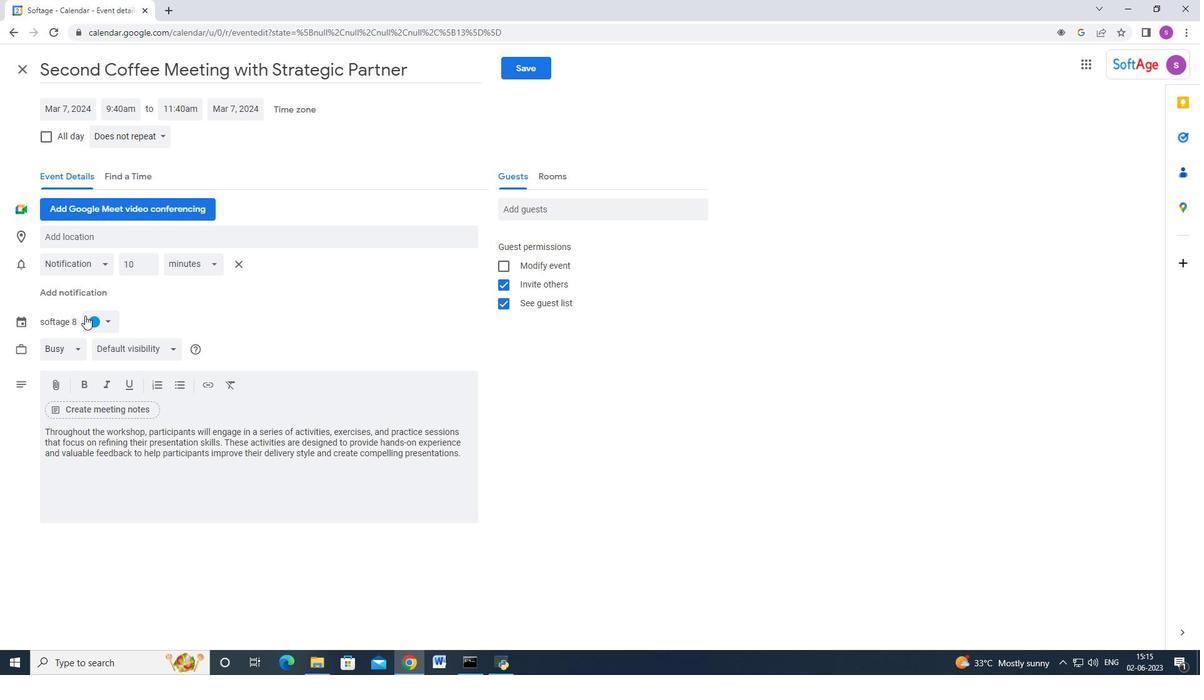 
Action: Mouse moved to (95, 335)
Screenshot: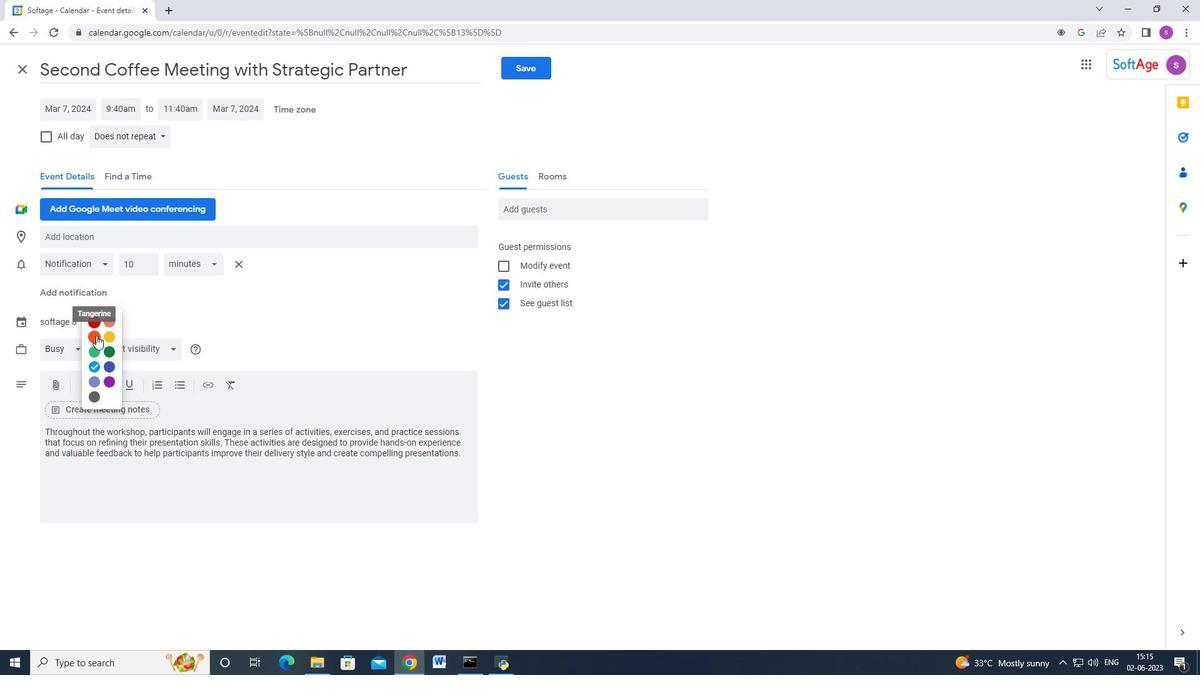 
Action: Mouse pressed left at (95, 335)
Screenshot: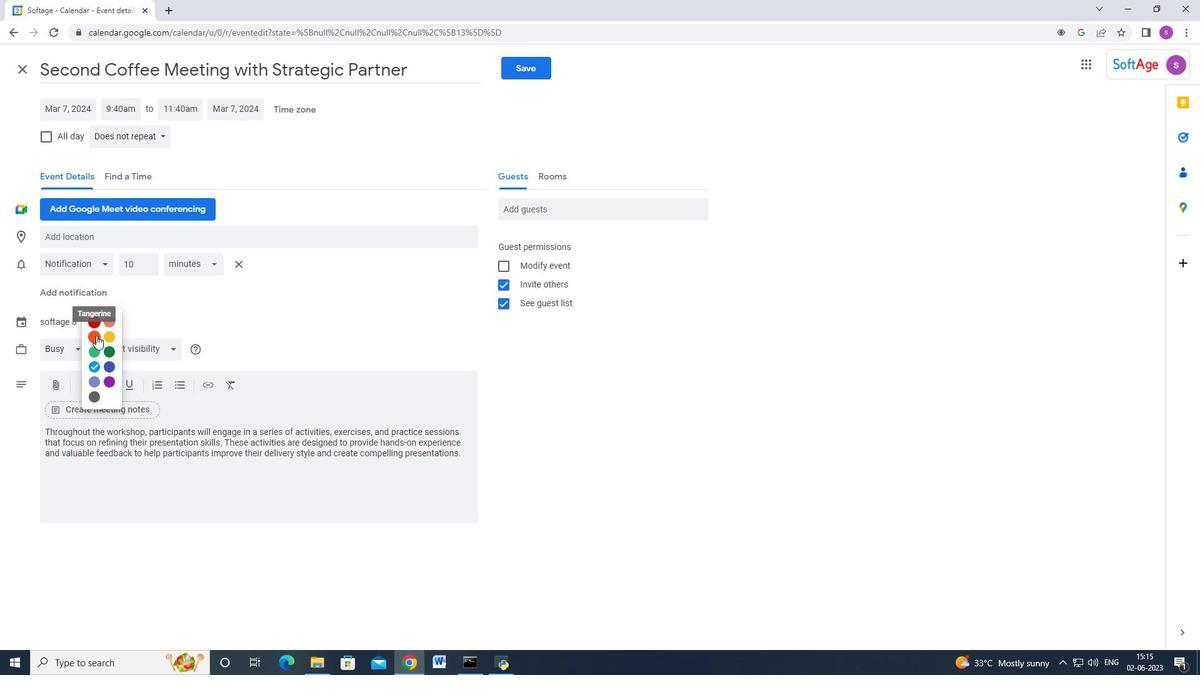 
Action: Mouse moved to (161, 246)
Screenshot: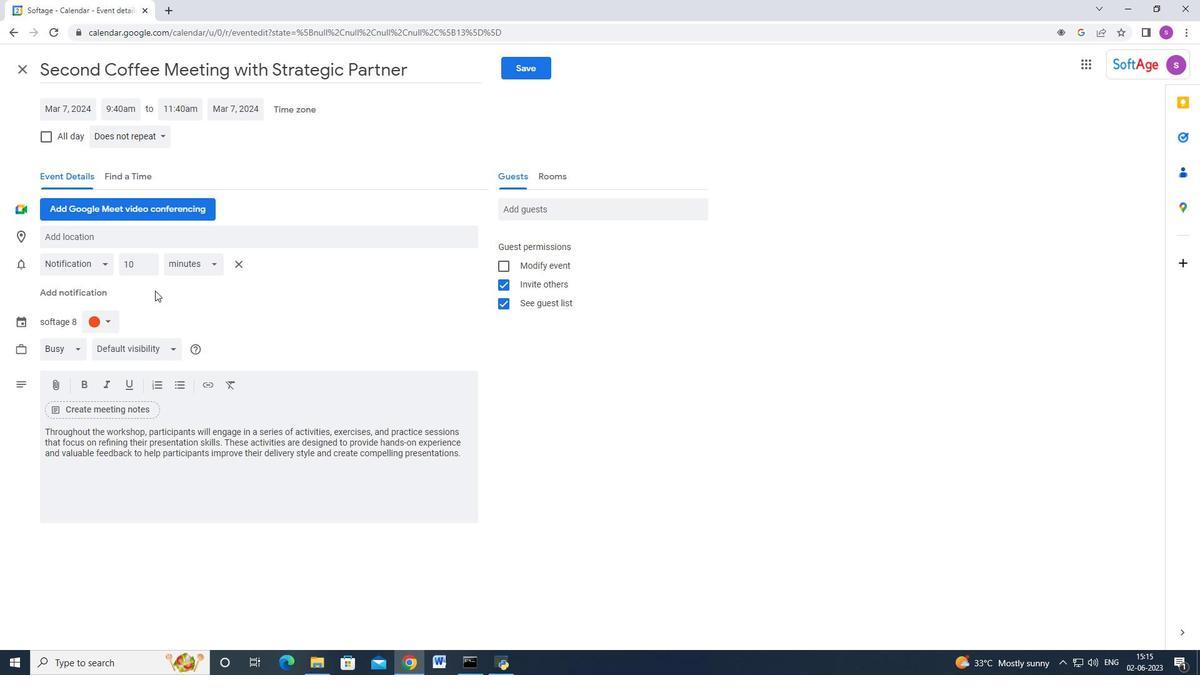 
Action: Mouse pressed left at (161, 246)
Screenshot: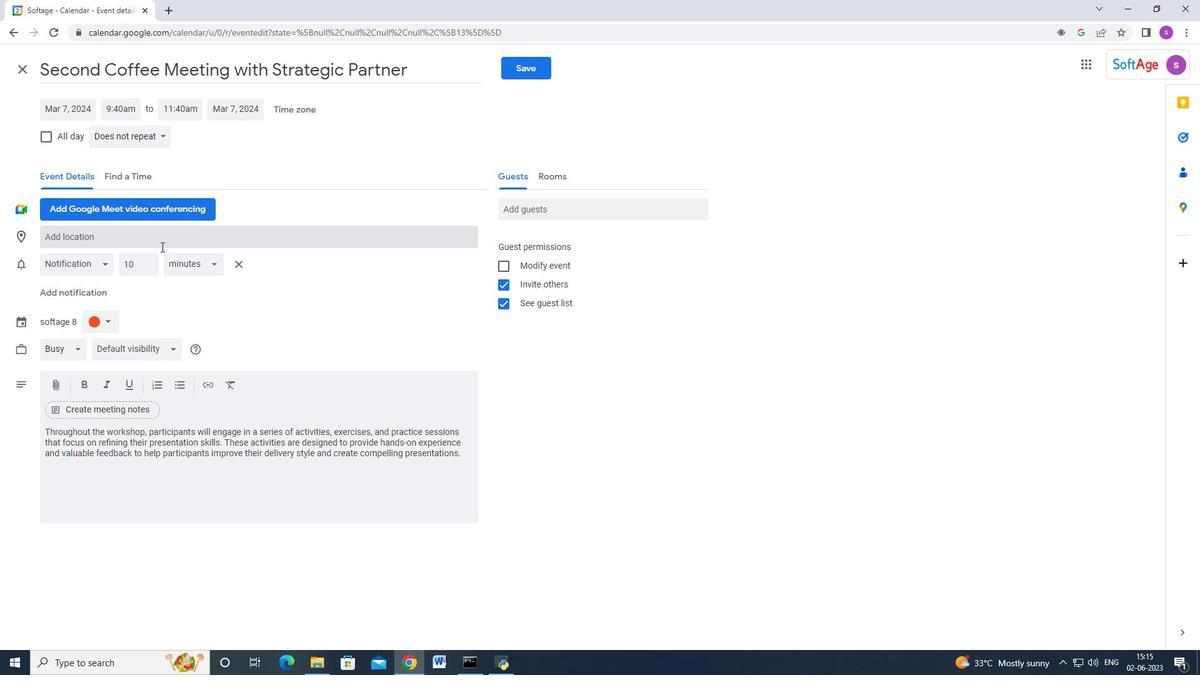 
Action: Key pressed <Key.shift>Brisbane,<Key.space><Key.shift_r>Australia
Screenshot: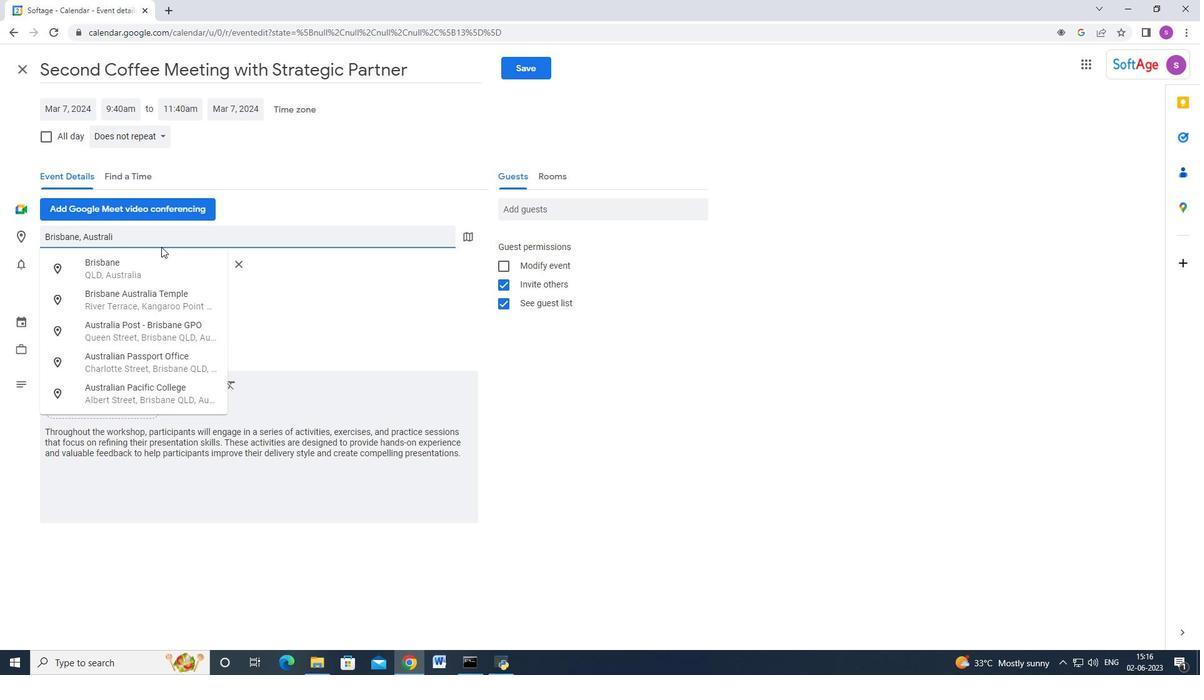 
Action: Mouse moved to (547, 211)
Screenshot: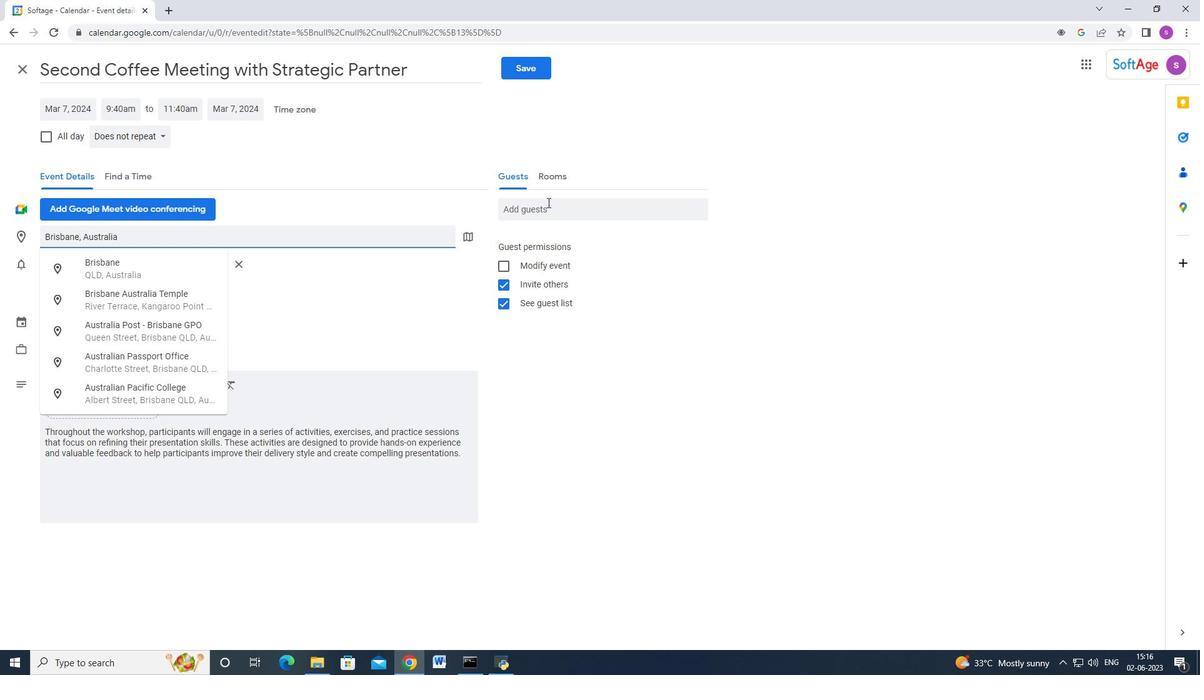 
Action: Mouse pressed left at (547, 211)
Screenshot: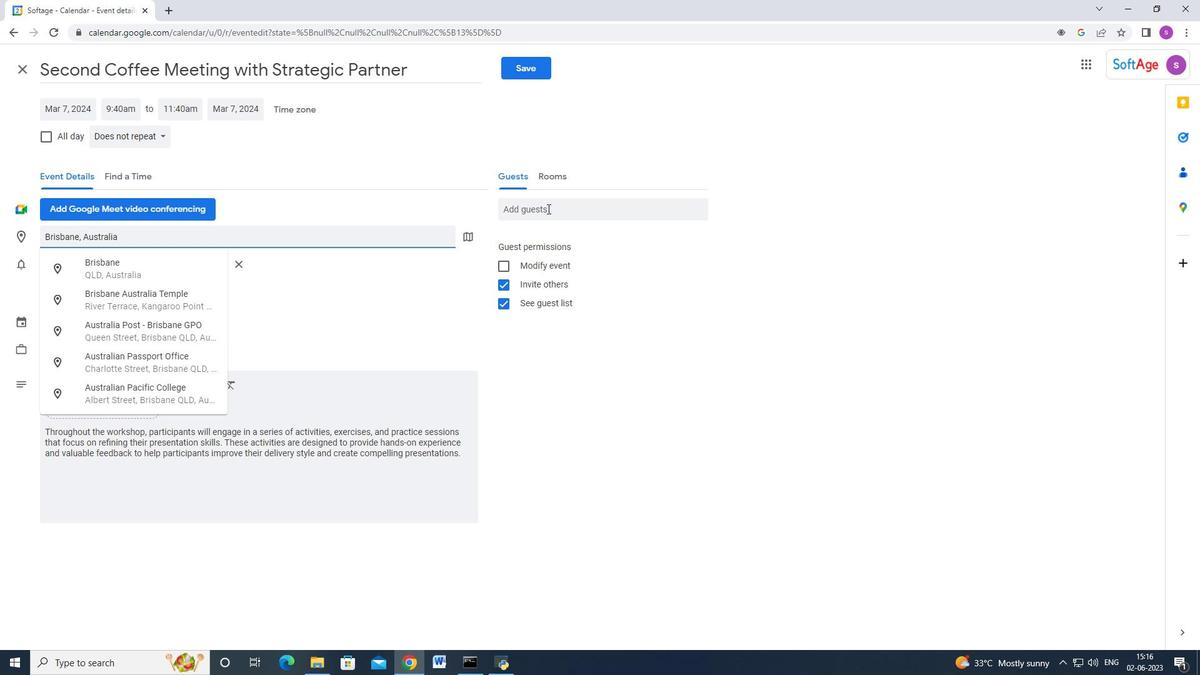 
Action: Key pressed softage.9<Key.shift_r>@softage.net<Key.enter>softage.10<Key.shift_r>@softage.net<Key.enter>
Screenshot: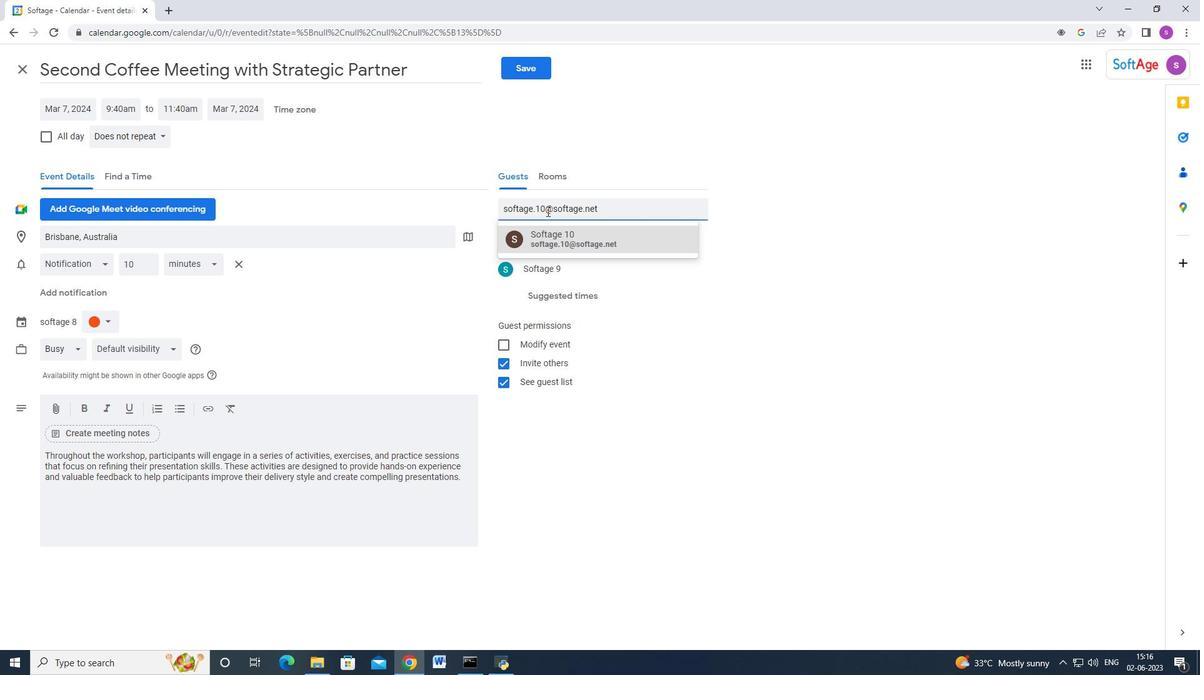 
Action: Mouse moved to (111, 133)
Screenshot: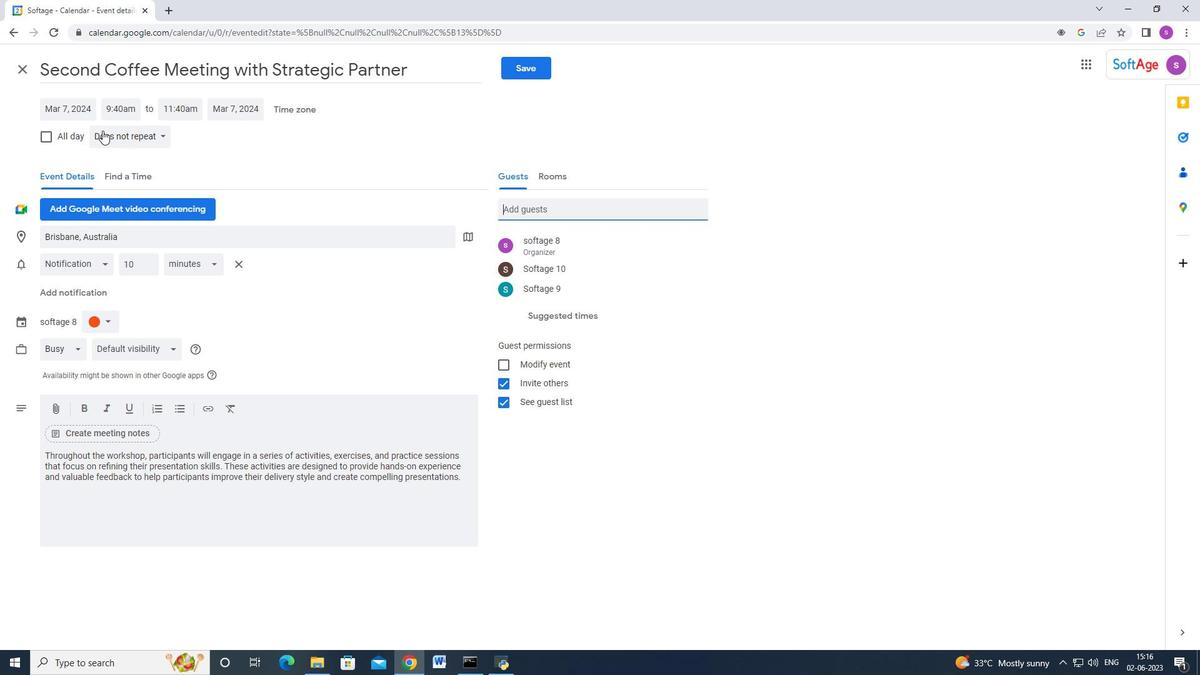 
Action: Mouse pressed left at (111, 133)
Screenshot: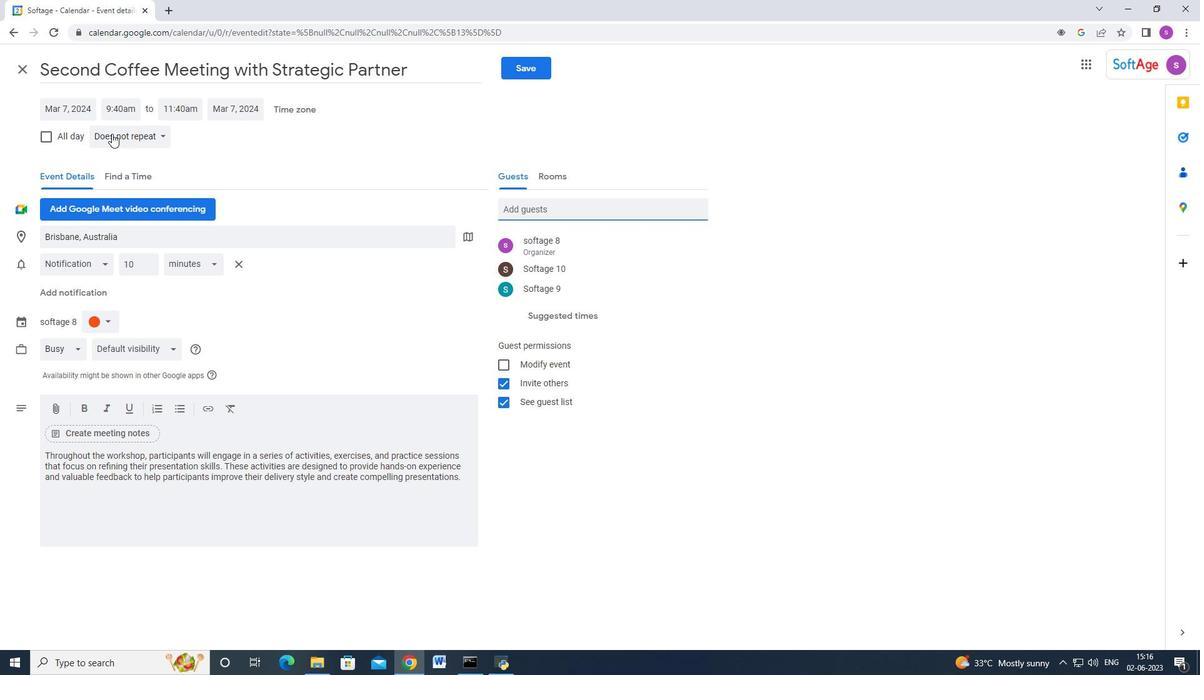 
Action: Mouse moved to (145, 156)
Screenshot: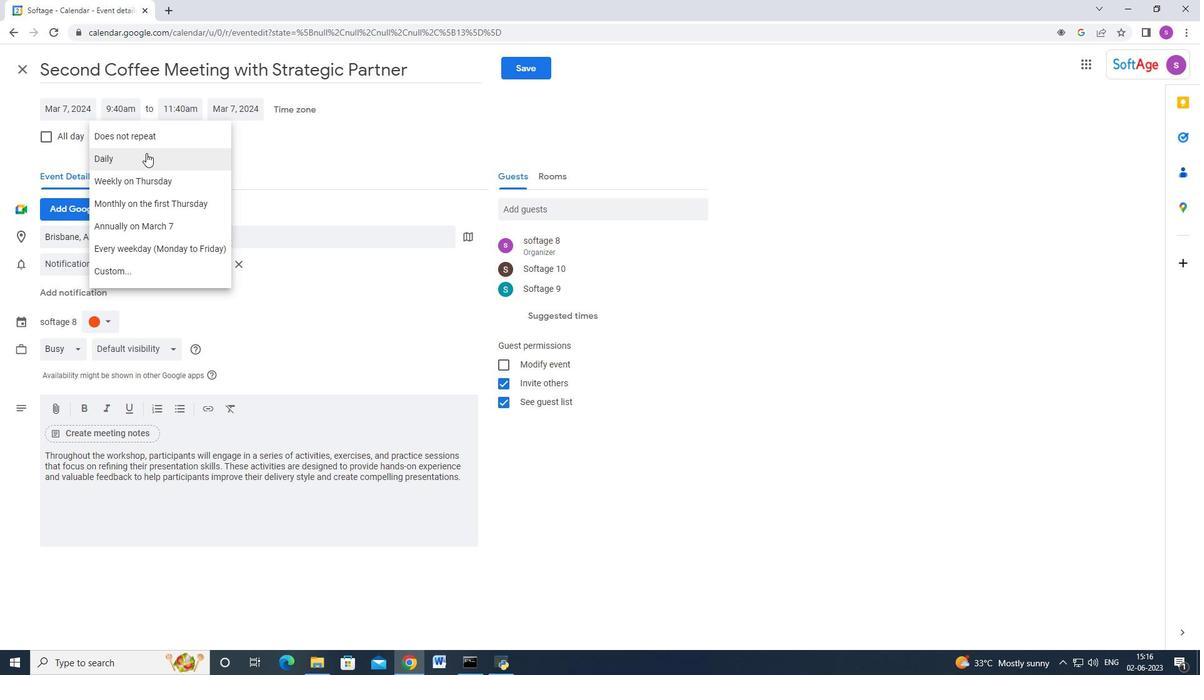 
Action: Mouse pressed left at (145, 156)
Screenshot: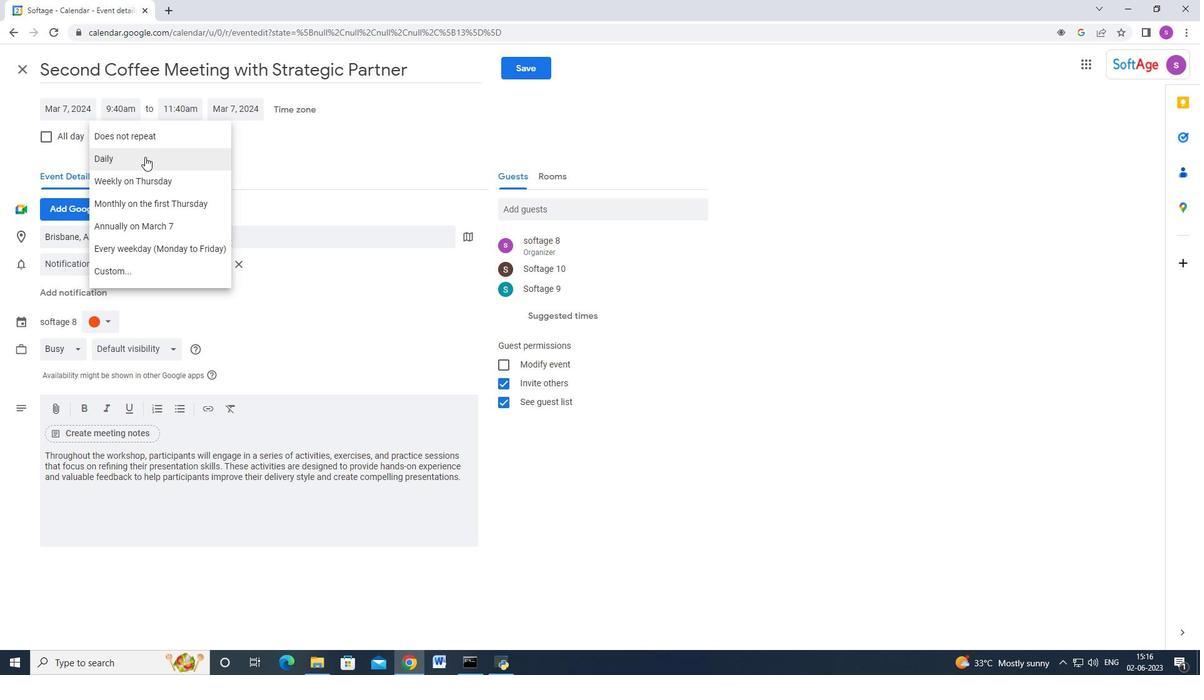 
Action: Mouse moved to (543, 63)
Screenshot: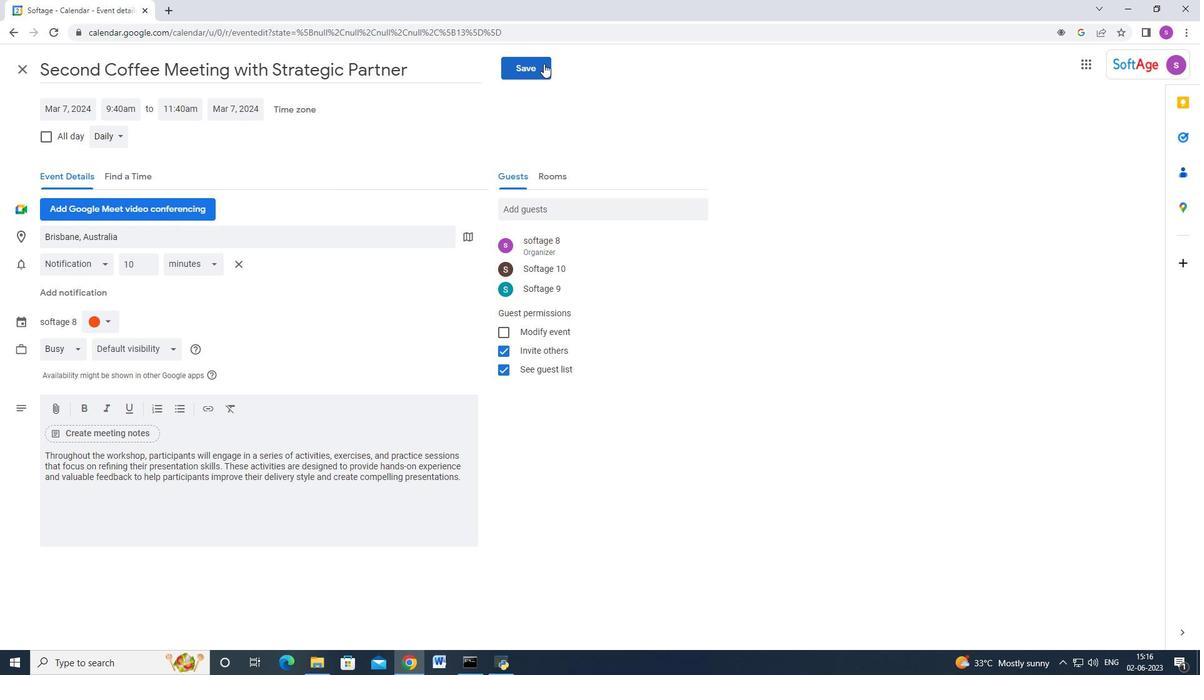 
Action: Mouse pressed left at (543, 63)
Screenshot: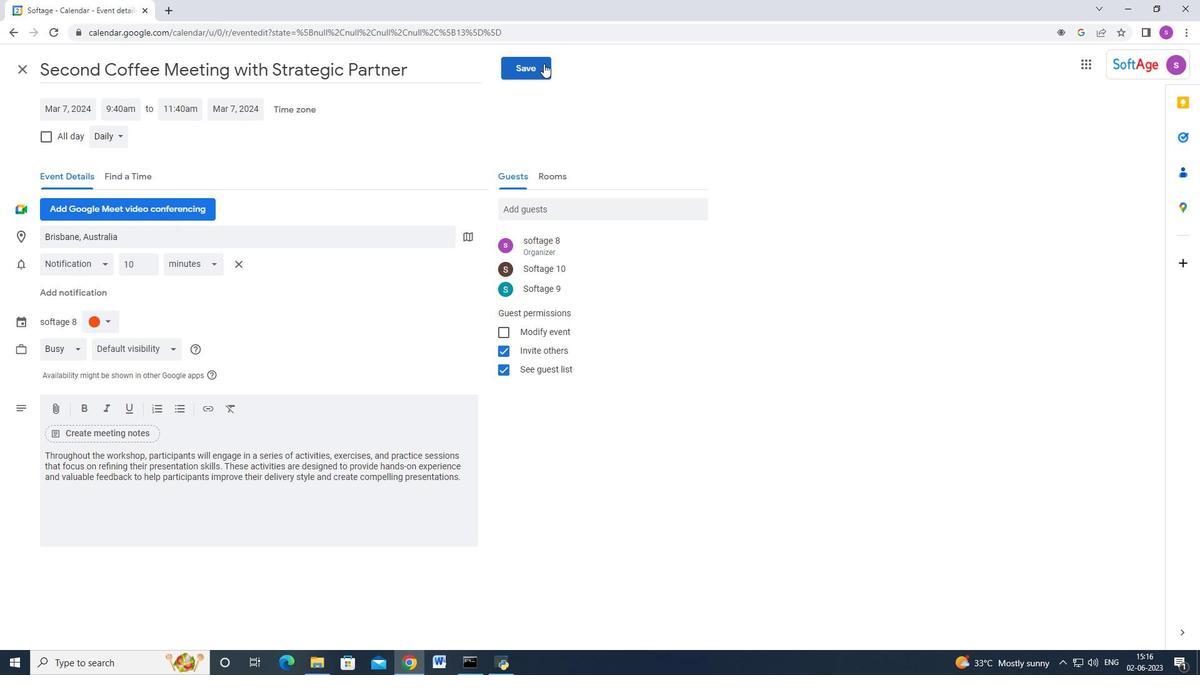 
Action: Mouse moved to (664, 292)
Screenshot: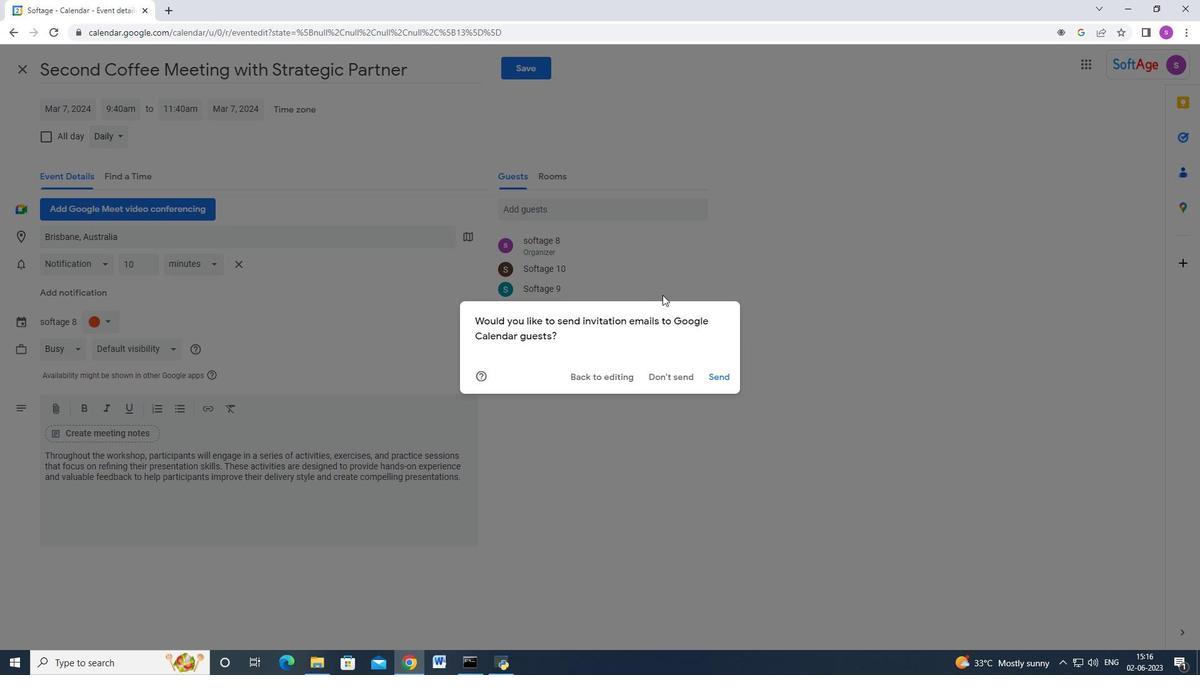 
